 Task: Create new Company, with domain: 'uga.edu' and type: 'Prospect'. Add new contact for this company, with mail Id: 'Aayushi34Turner@uga.edu', First Name: Aayushi, Last name:  Turner, Job Title: 'Chief Financial Officer', Phone Number: '(801) 555-5684'. Change life cycle stage to  Lead and lead status to  Open. Logged in from softage.1@softage.net
Action: Mouse moved to (83, 53)
Screenshot: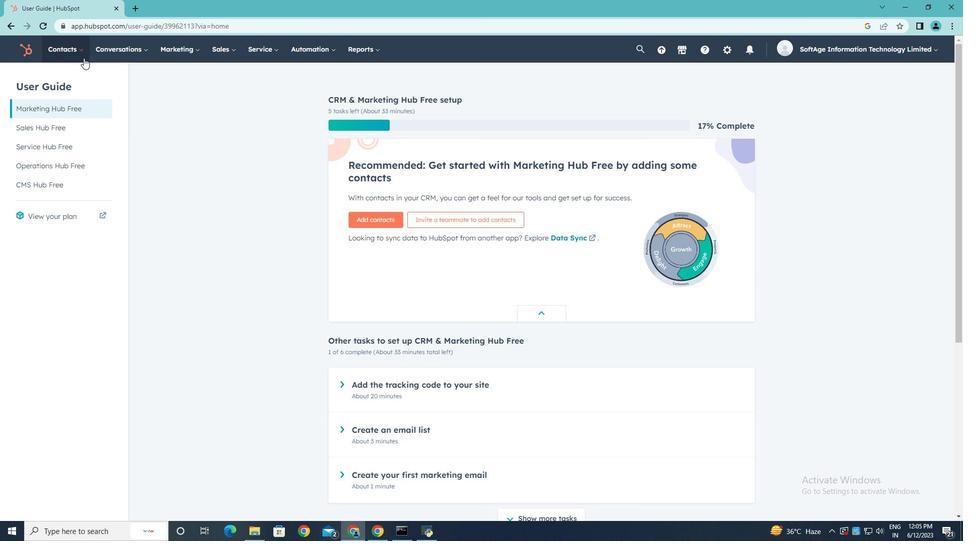
Action: Mouse pressed left at (83, 53)
Screenshot: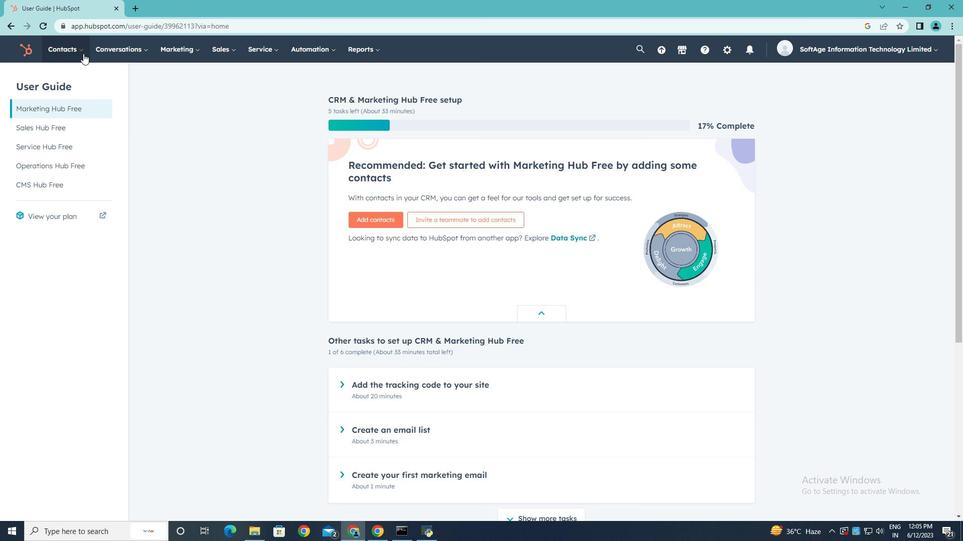 
Action: Mouse moved to (80, 96)
Screenshot: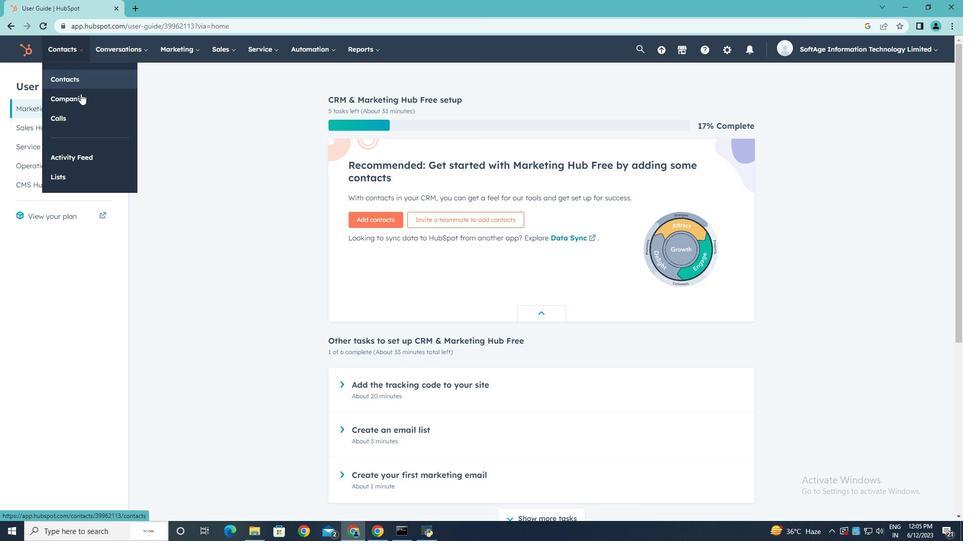 
Action: Mouse pressed left at (80, 96)
Screenshot: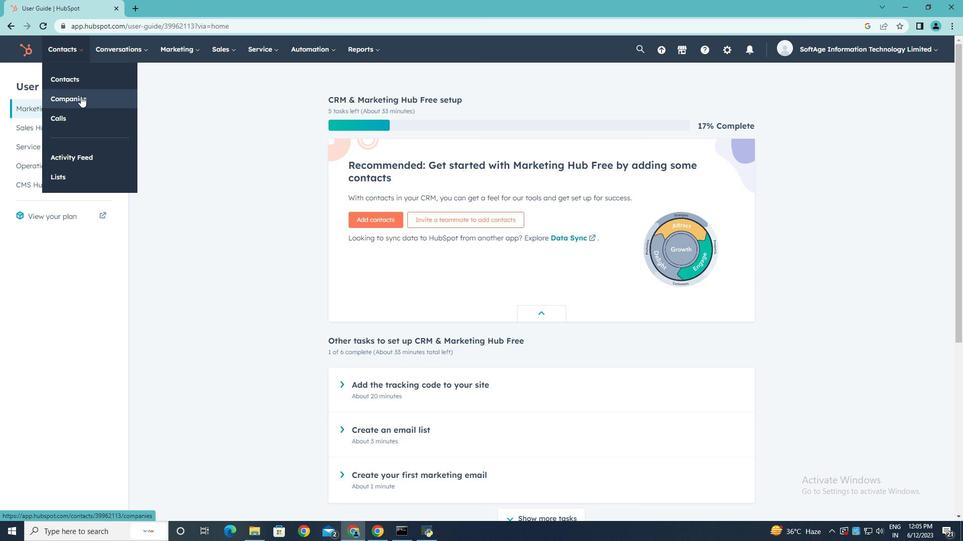 
Action: Mouse moved to (906, 82)
Screenshot: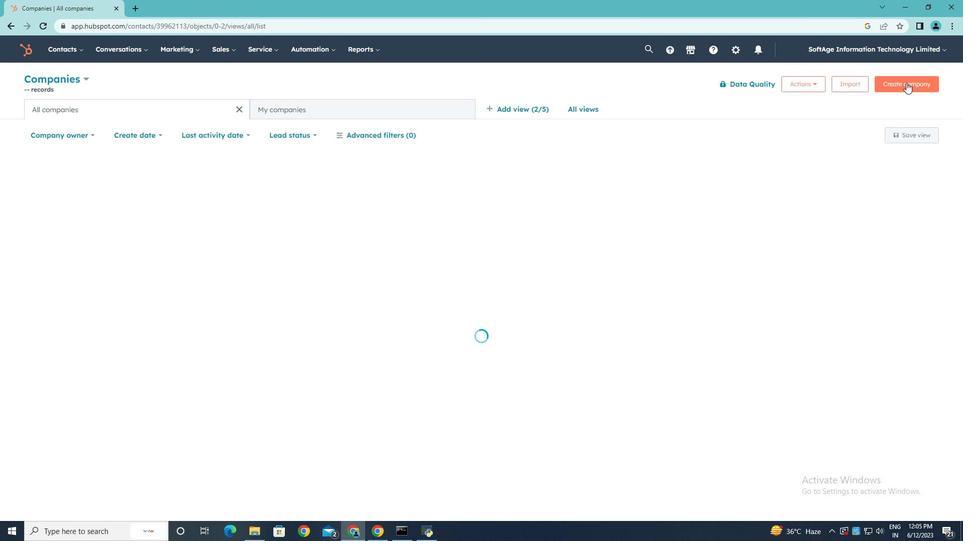 
Action: Mouse pressed left at (906, 82)
Screenshot: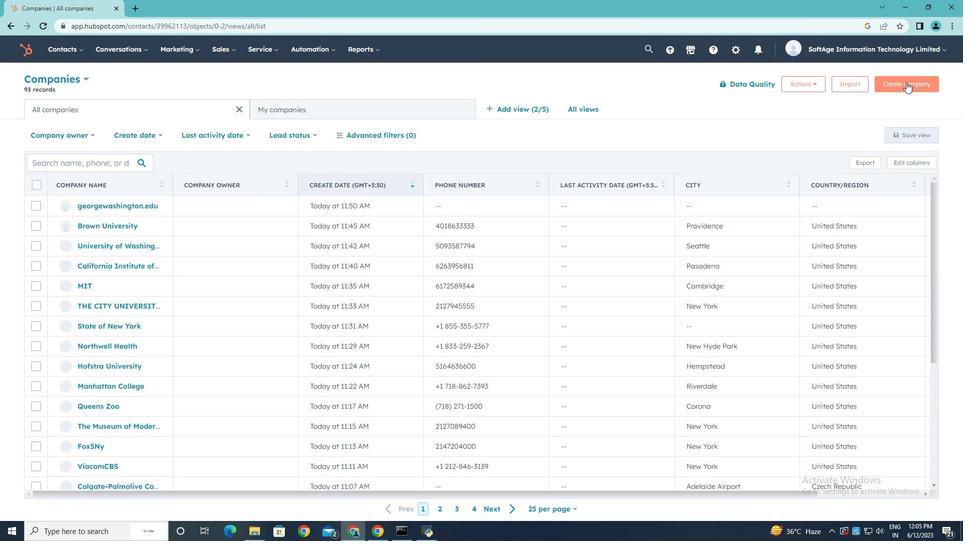 
Action: Mouse moved to (704, 133)
Screenshot: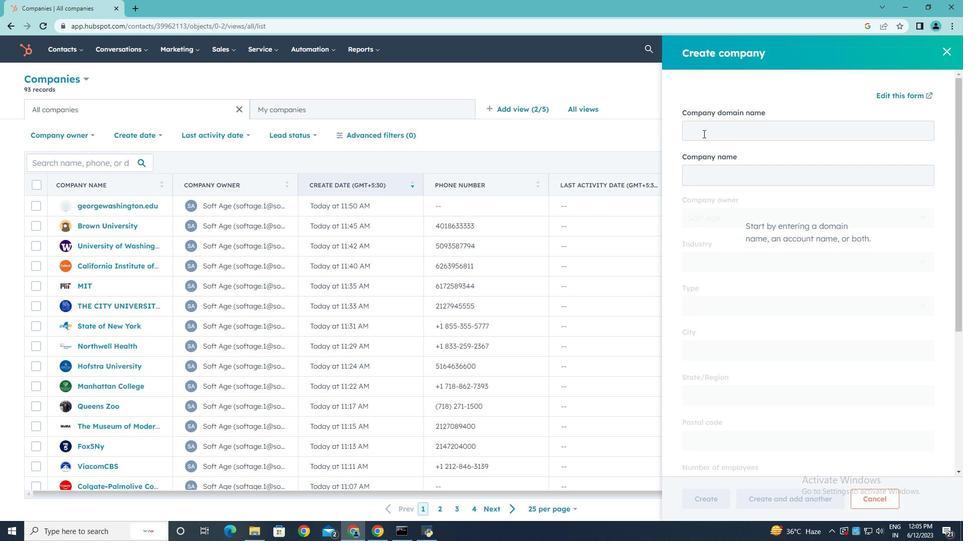 
Action: Mouse pressed left at (704, 133)
Screenshot: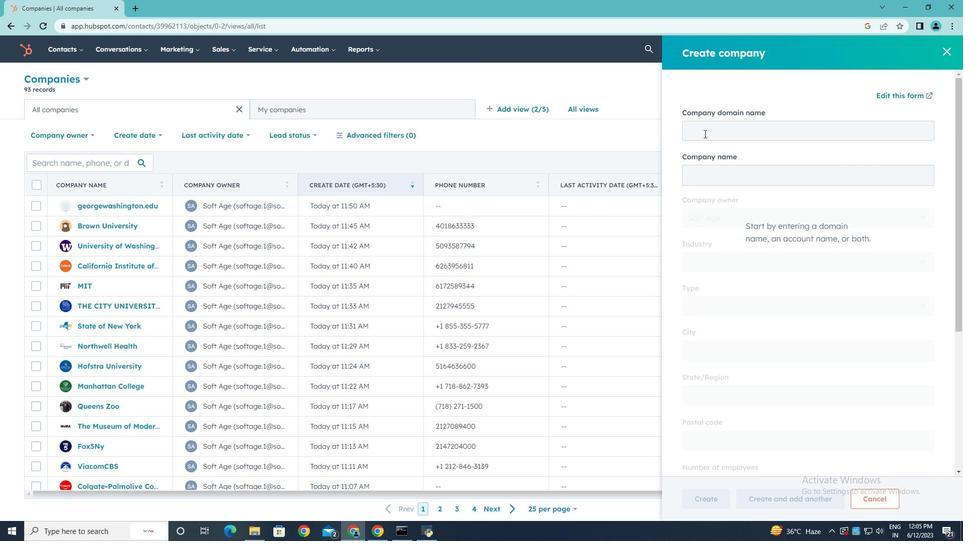
Action: Key pressed uga.edu
Screenshot: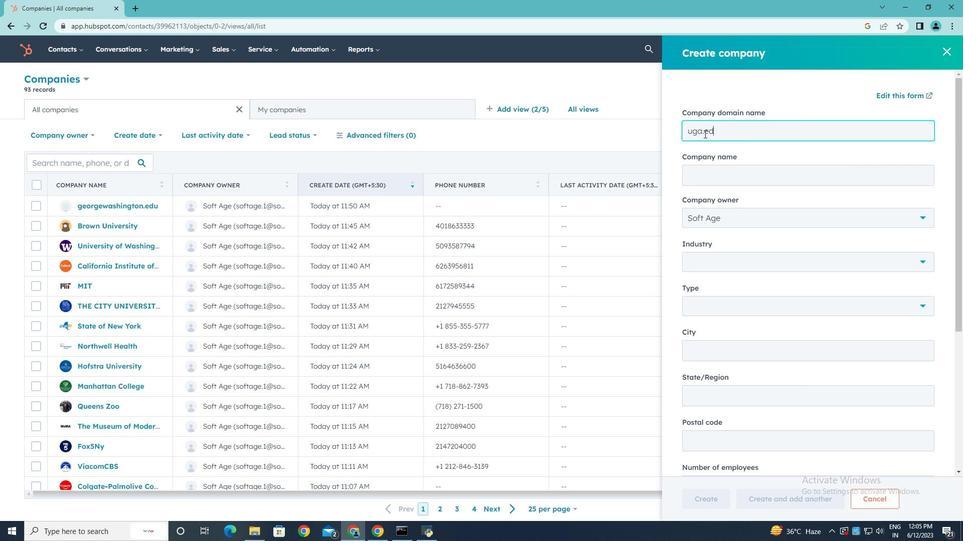 
Action: Mouse moved to (782, 236)
Screenshot: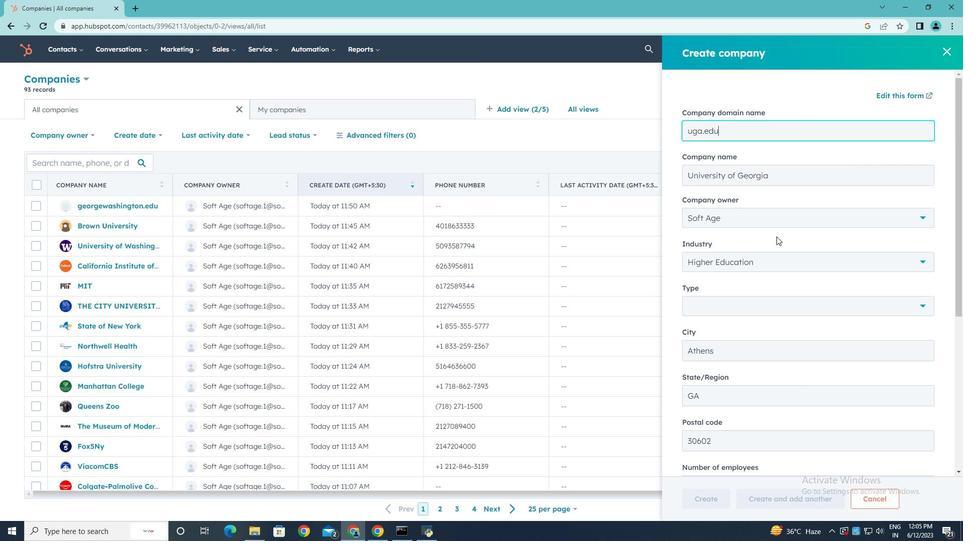 
Action: Mouse scrolled (782, 236) with delta (0, 0)
Screenshot: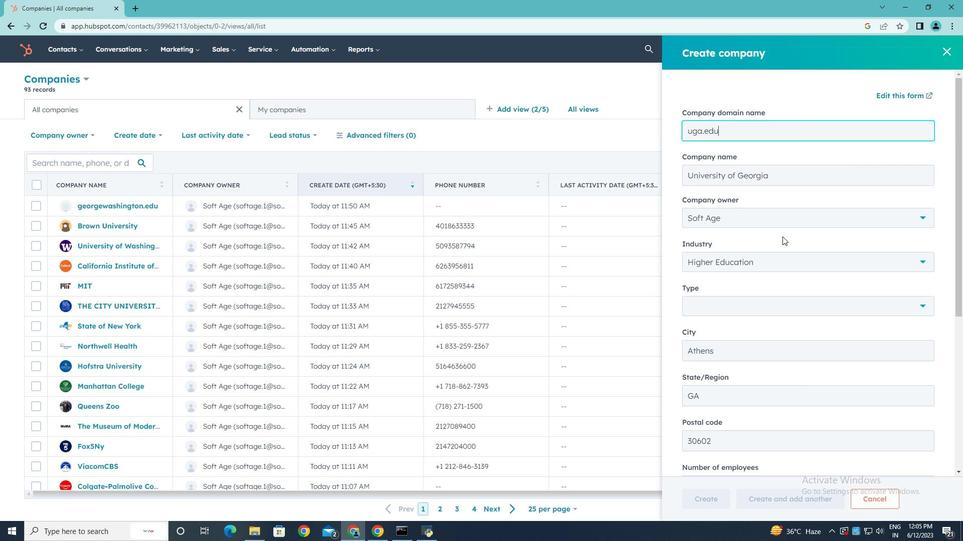 
Action: Mouse scrolled (782, 236) with delta (0, 0)
Screenshot: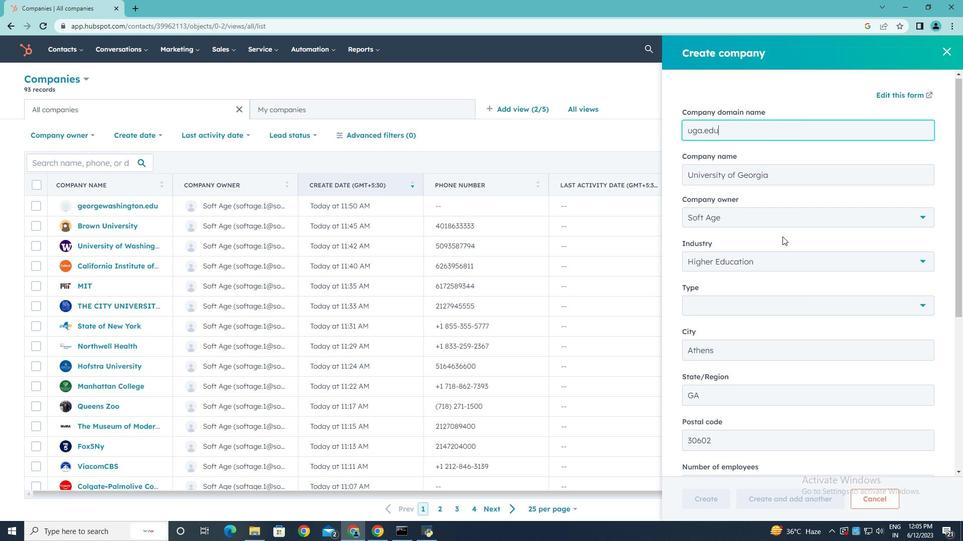
Action: Mouse moved to (921, 202)
Screenshot: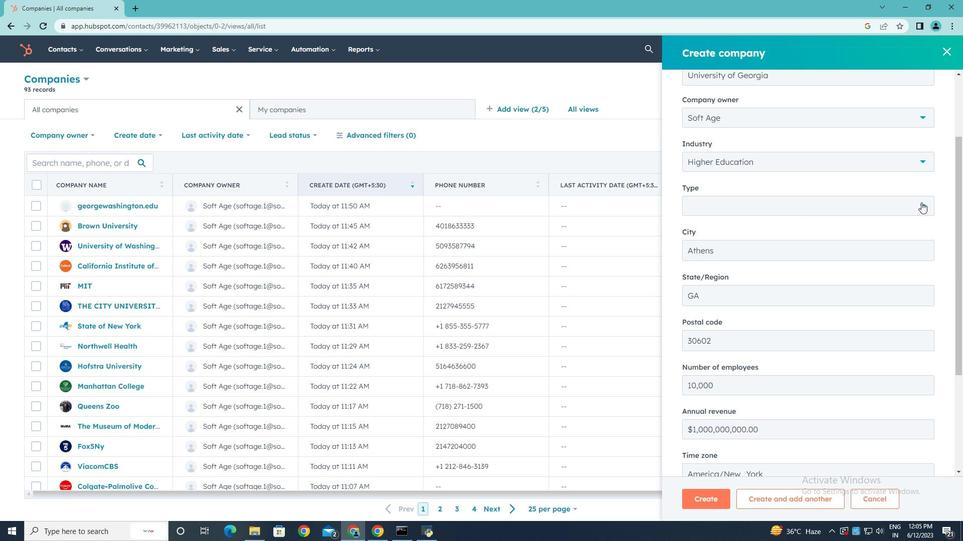 
Action: Mouse pressed left at (921, 202)
Screenshot: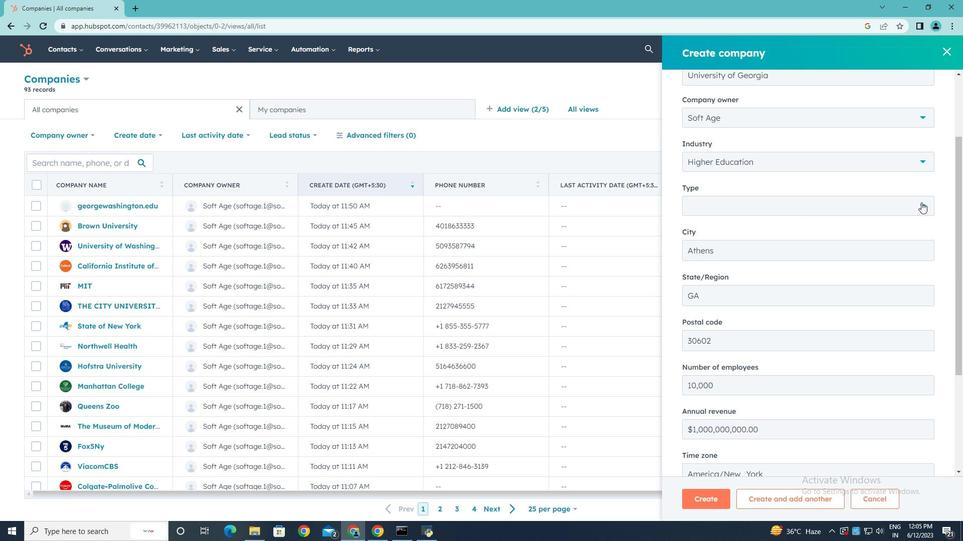 
Action: Mouse moved to (740, 257)
Screenshot: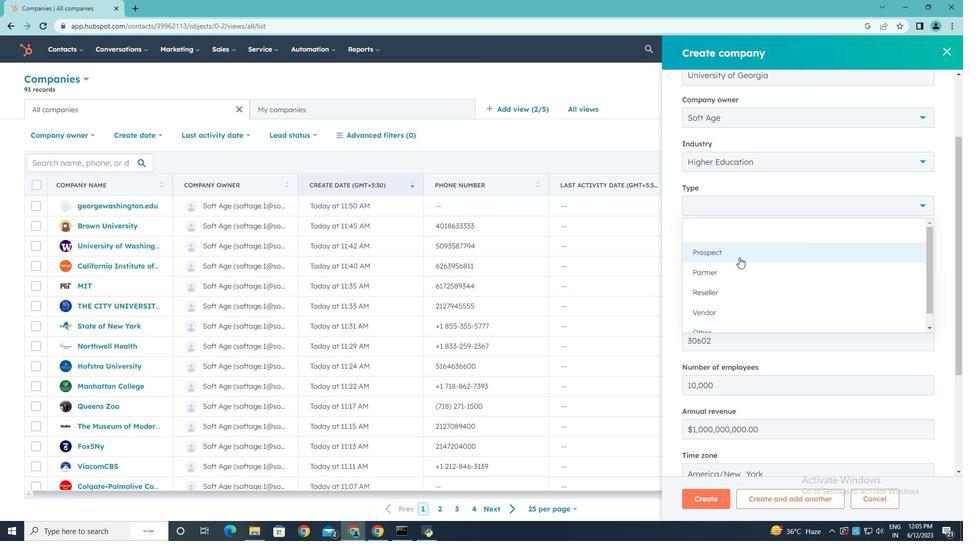 
Action: Mouse pressed left at (740, 257)
Screenshot: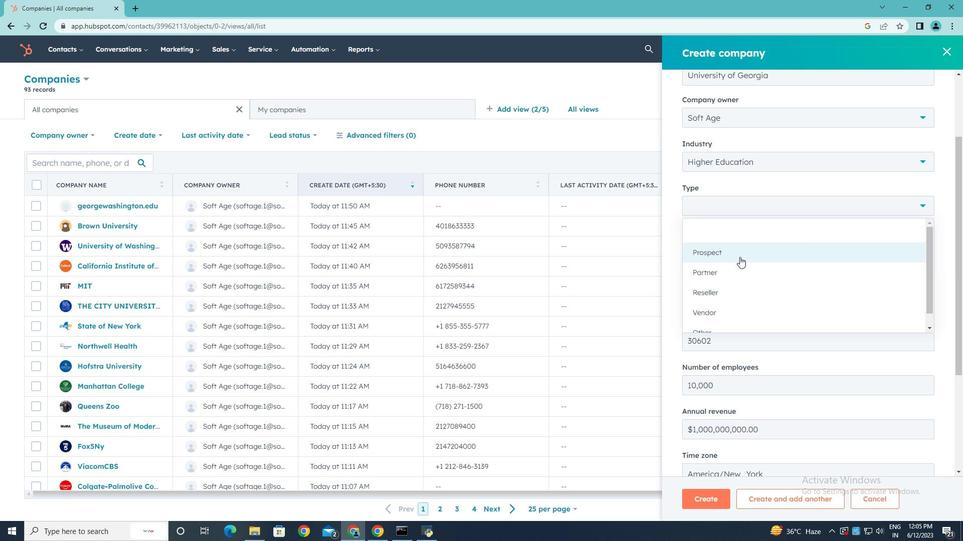
Action: Mouse moved to (742, 257)
Screenshot: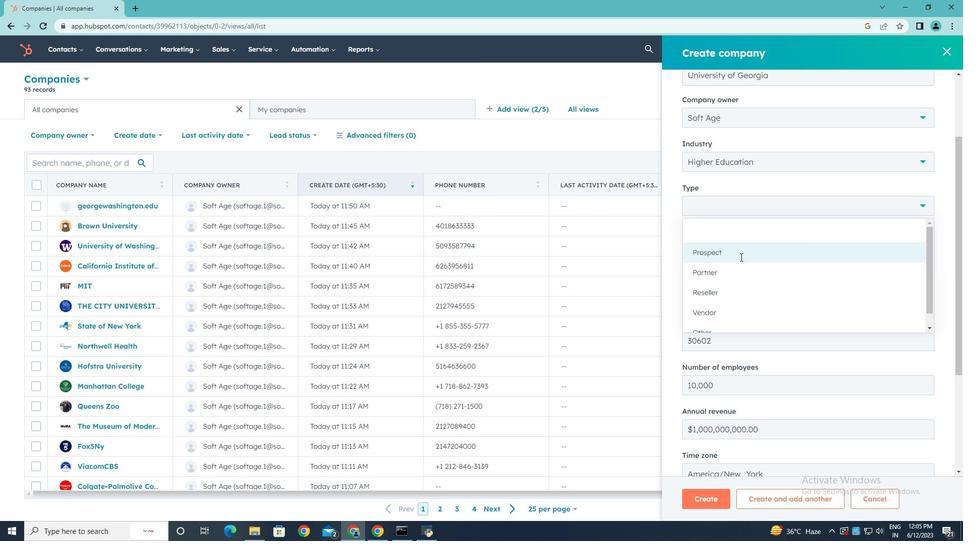 
Action: Mouse scrolled (742, 256) with delta (0, 0)
Screenshot: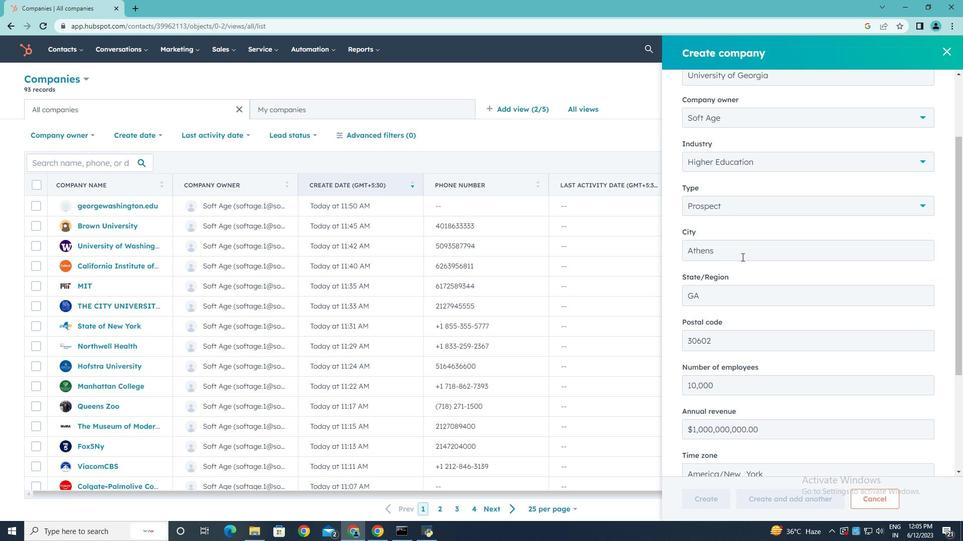 
Action: Mouse scrolled (742, 256) with delta (0, 0)
Screenshot: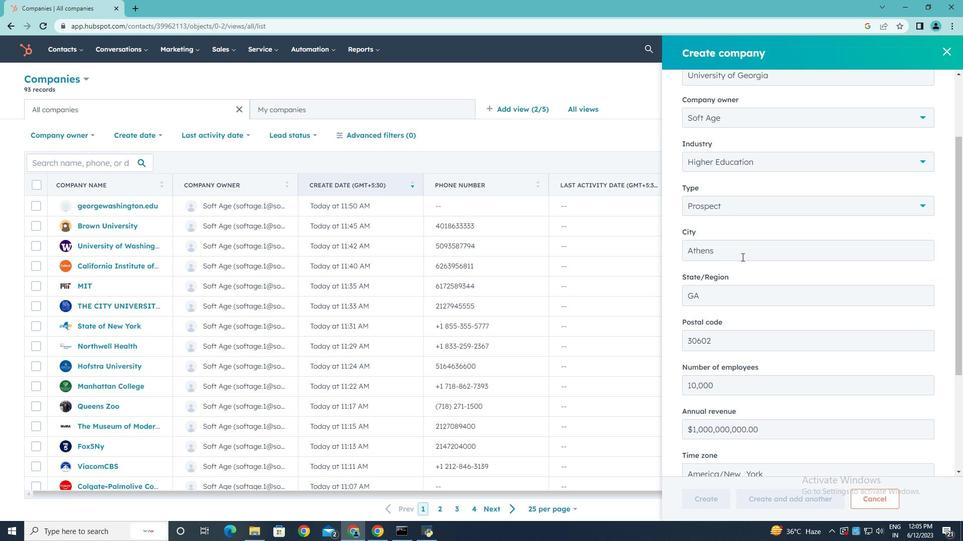 
Action: Mouse scrolled (742, 256) with delta (0, 0)
Screenshot: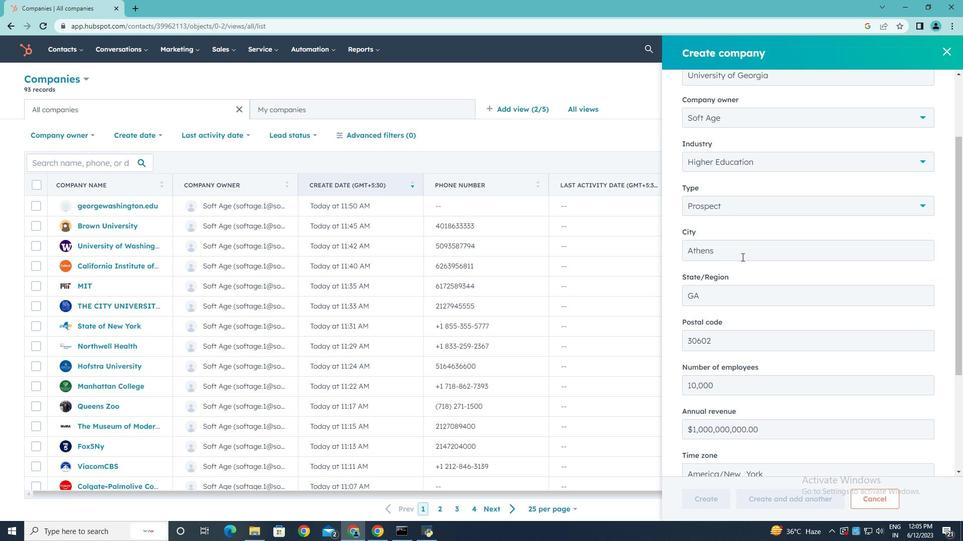 
Action: Mouse scrolled (742, 256) with delta (0, 0)
Screenshot: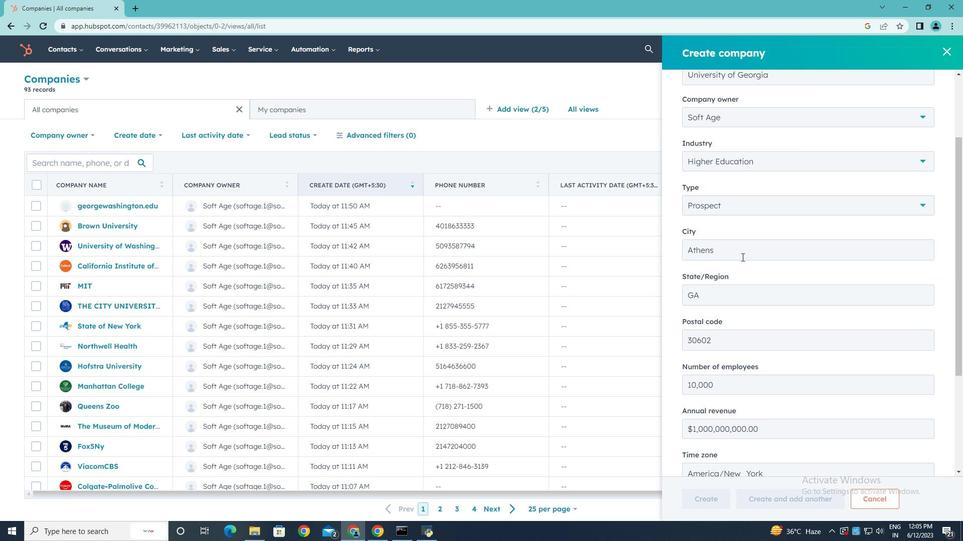 
Action: Mouse scrolled (742, 256) with delta (0, 0)
Screenshot: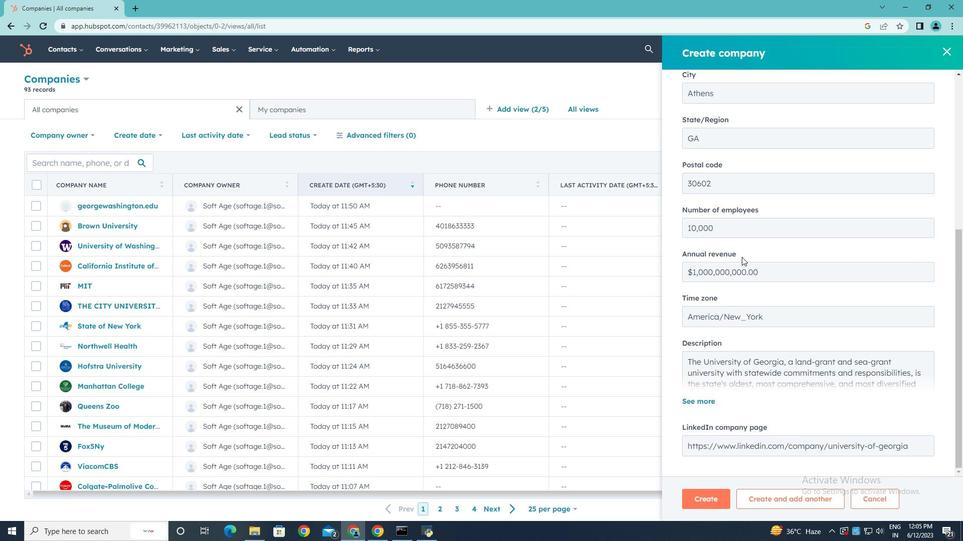 
Action: Mouse scrolled (742, 256) with delta (0, 0)
Screenshot: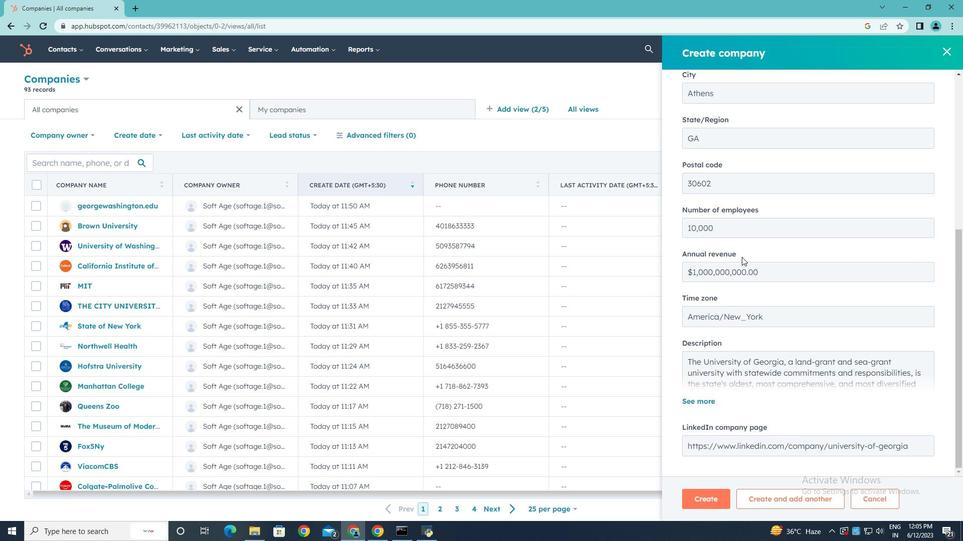 
Action: Mouse scrolled (742, 256) with delta (0, 0)
Screenshot: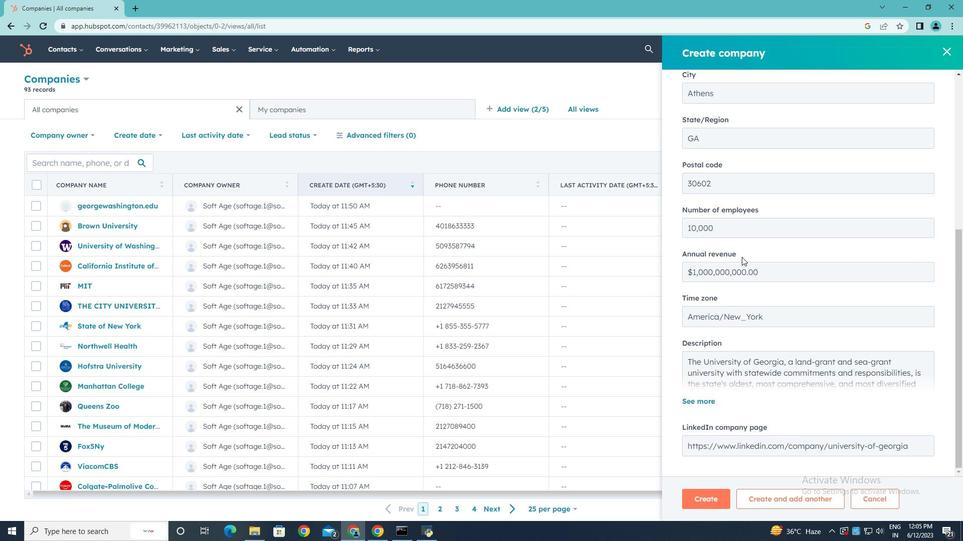 
Action: Mouse scrolled (742, 256) with delta (0, 0)
Screenshot: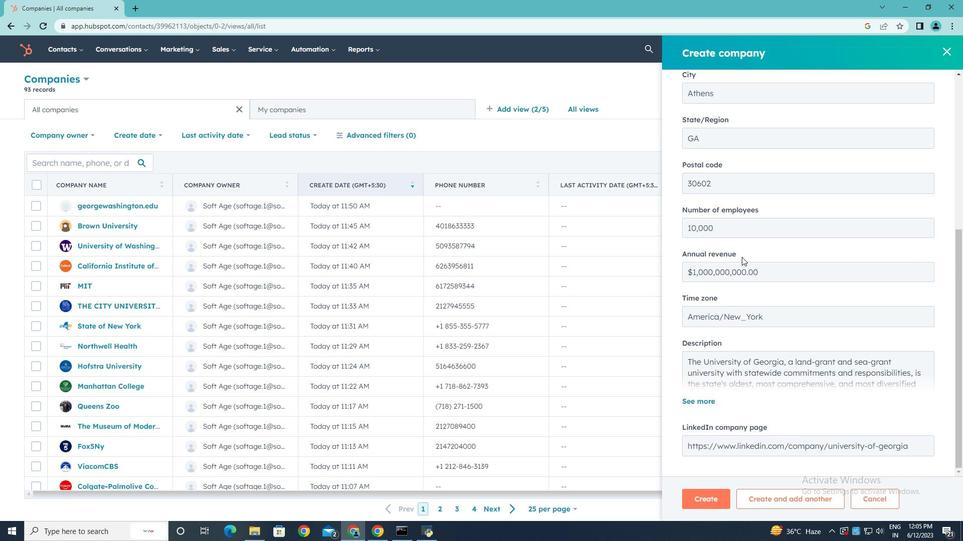
Action: Mouse moved to (714, 499)
Screenshot: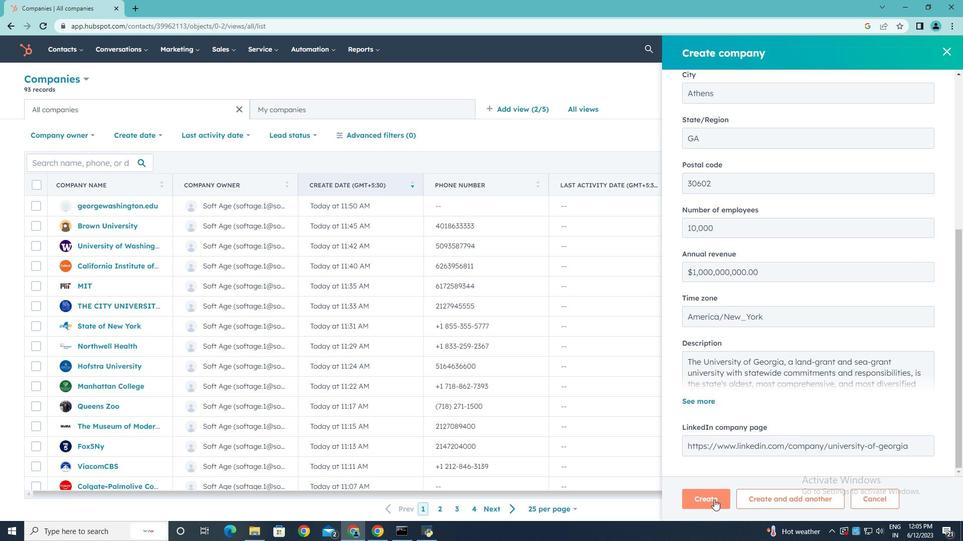 
Action: Mouse pressed left at (714, 499)
Screenshot: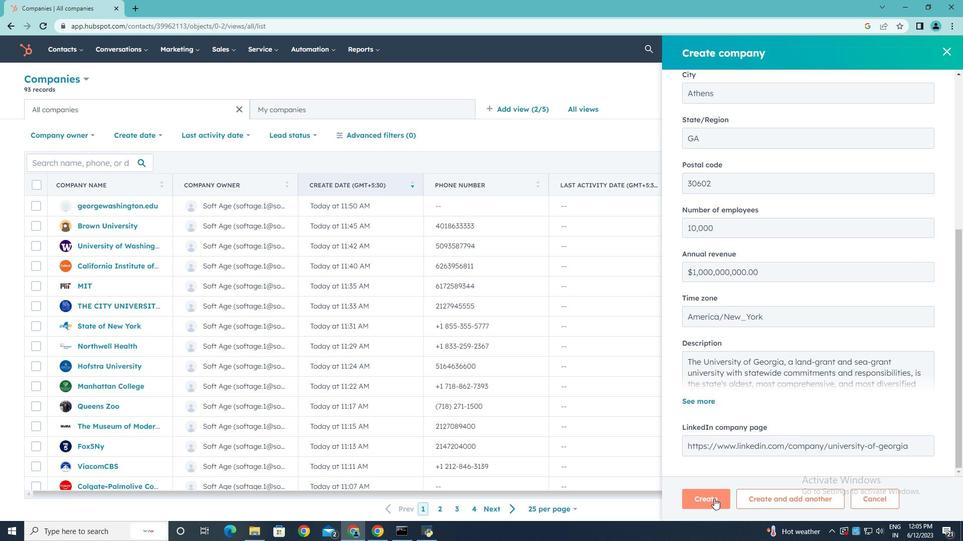
Action: Mouse moved to (680, 320)
Screenshot: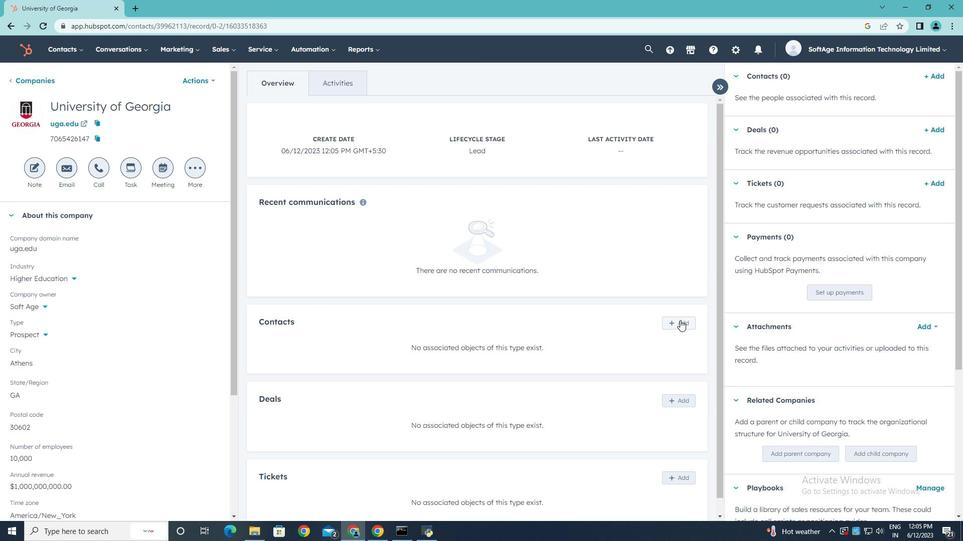 
Action: Mouse pressed left at (680, 320)
Screenshot: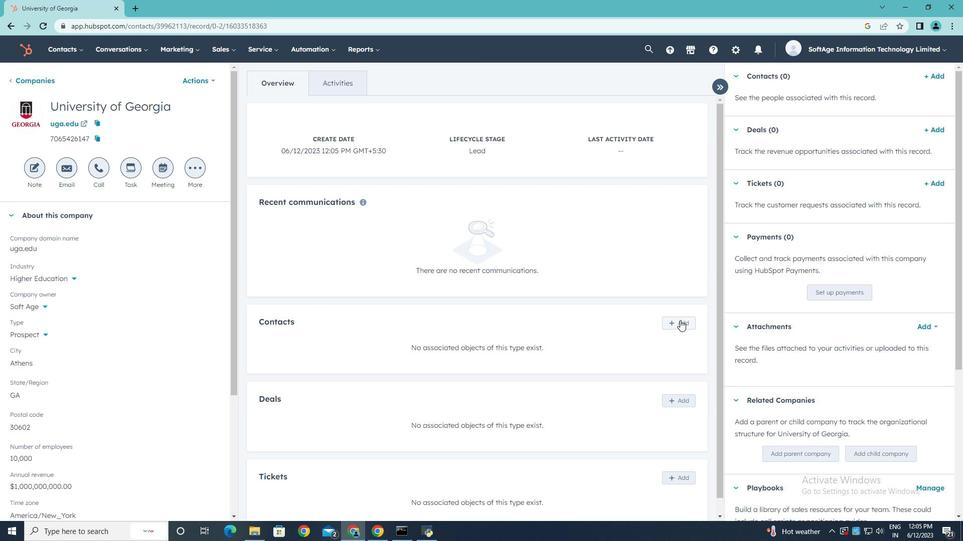 
Action: Mouse moved to (760, 104)
Screenshot: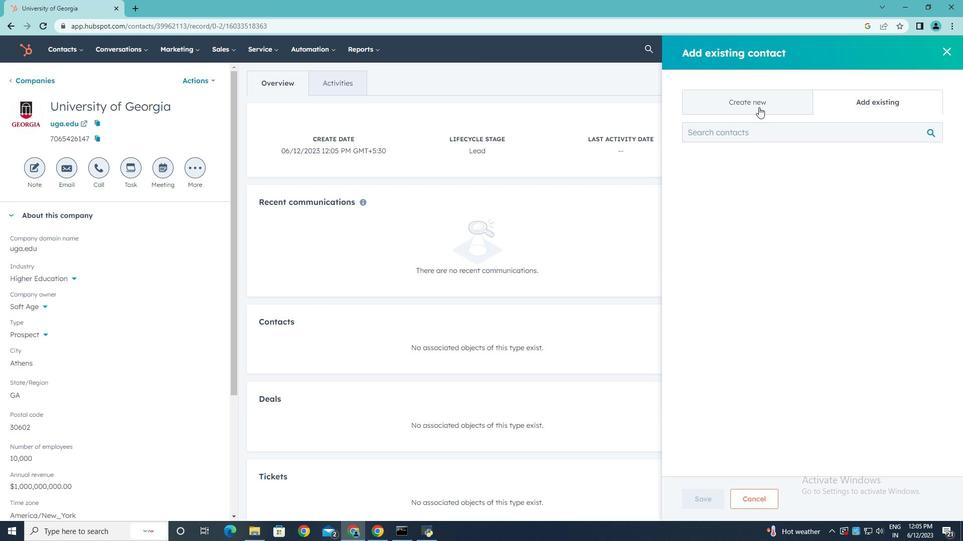 
Action: Mouse pressed left at (760, 104)
Screenshot: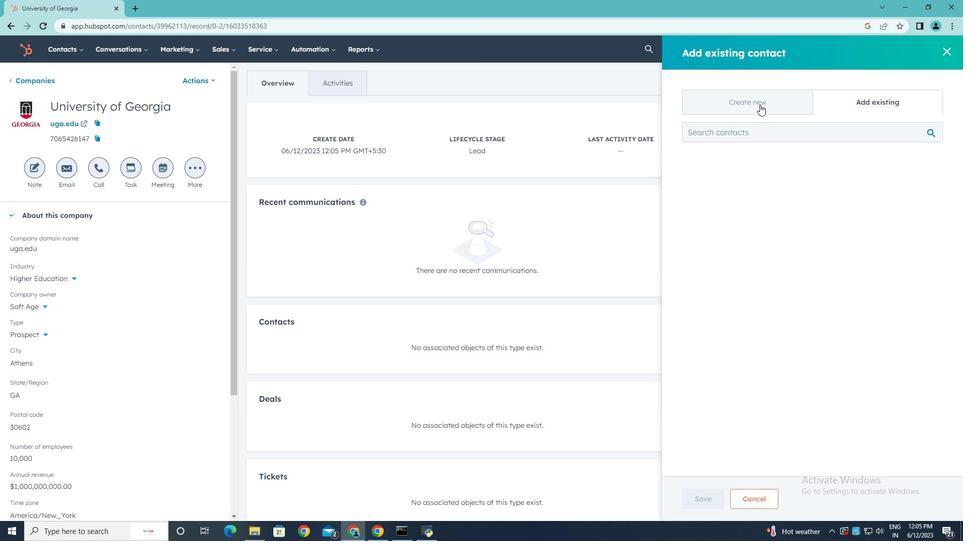 
Action: Mouse moved to (719, 162)
Screenshot: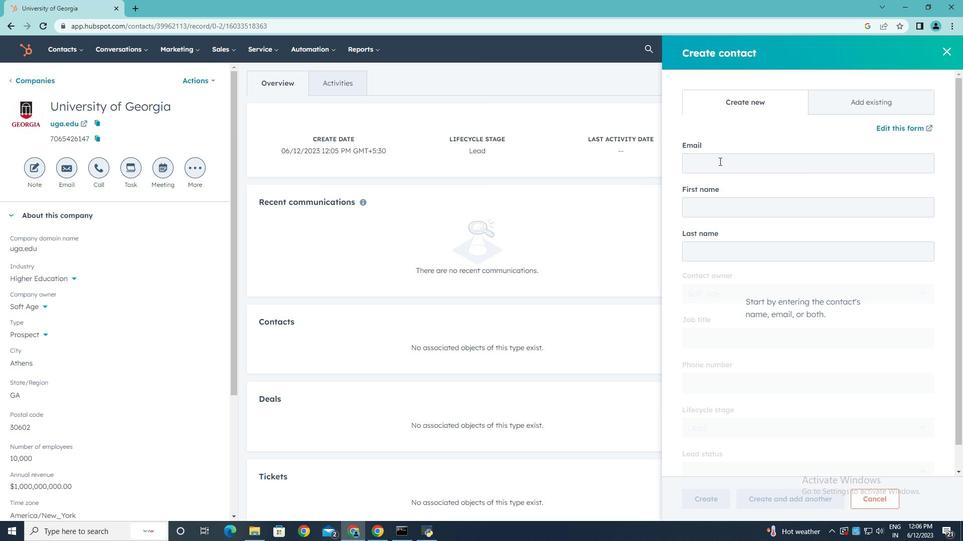 
Action: Mouse pressed left at (719, 162)
Screenshot: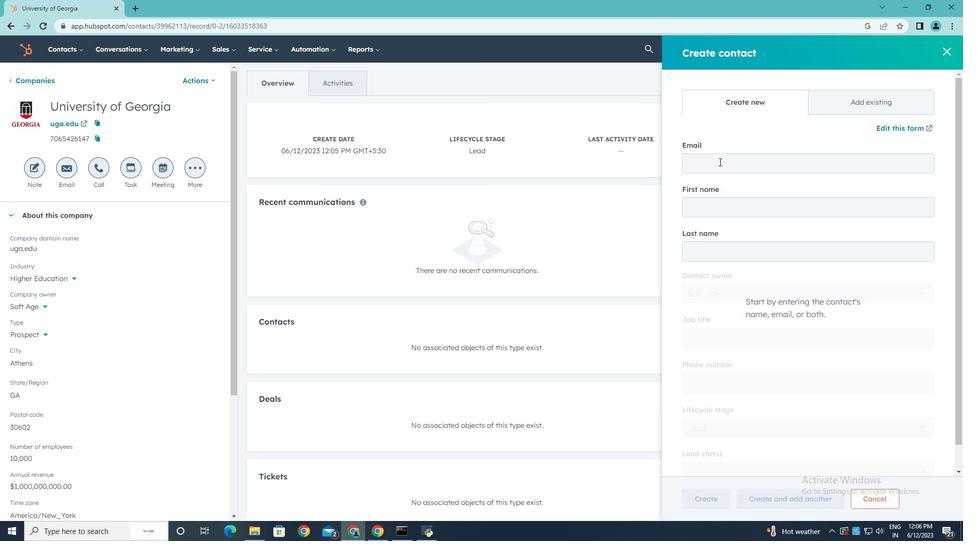 
Action: Key pressed <Key.shift>Aayushi
Screenshot: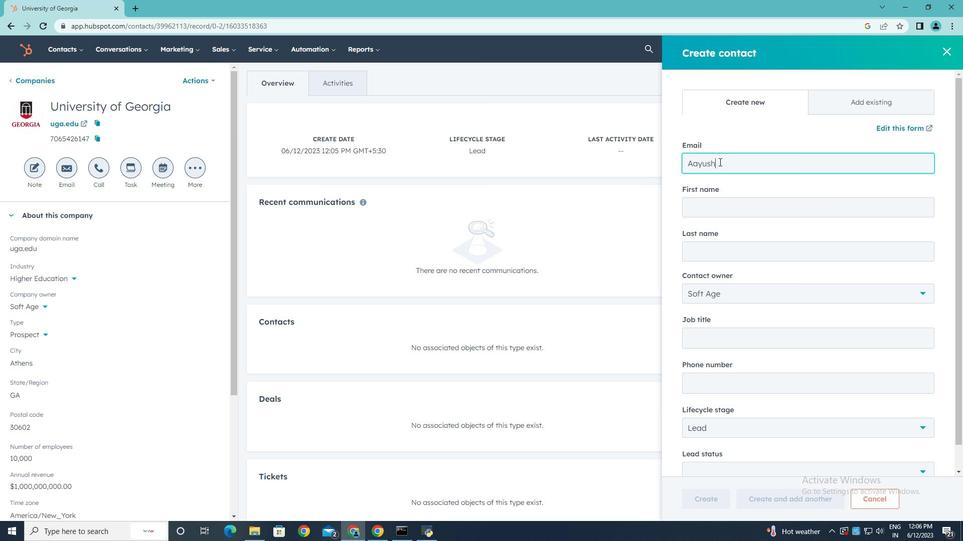 
Action: Mouse moved to (963, 162)
Screenshot: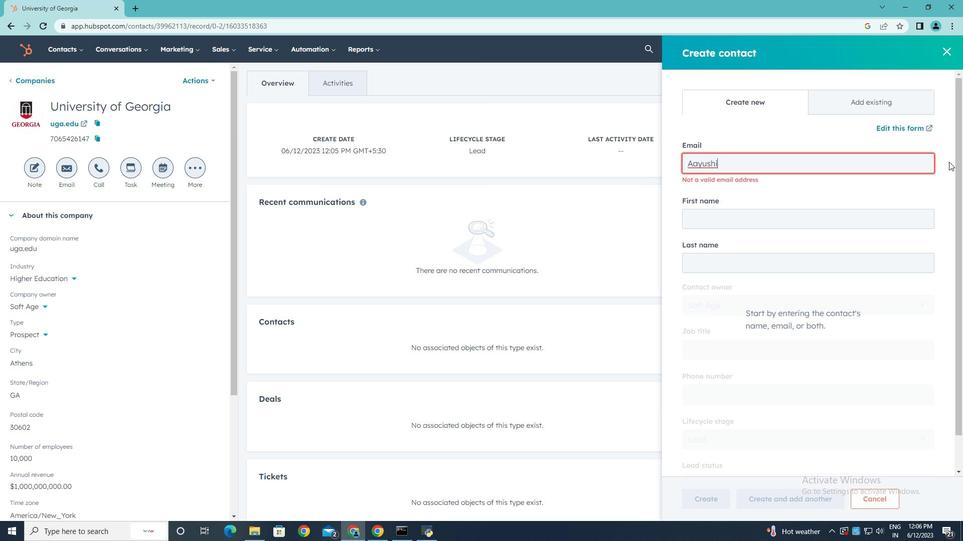 
Action: Key pressed 34<Key.shift>Turner<Key.shift><Key.shift><Key.shift><Key.shift><Key.shift><Key.shift><Key.shift>@uga.edu
Screenshot: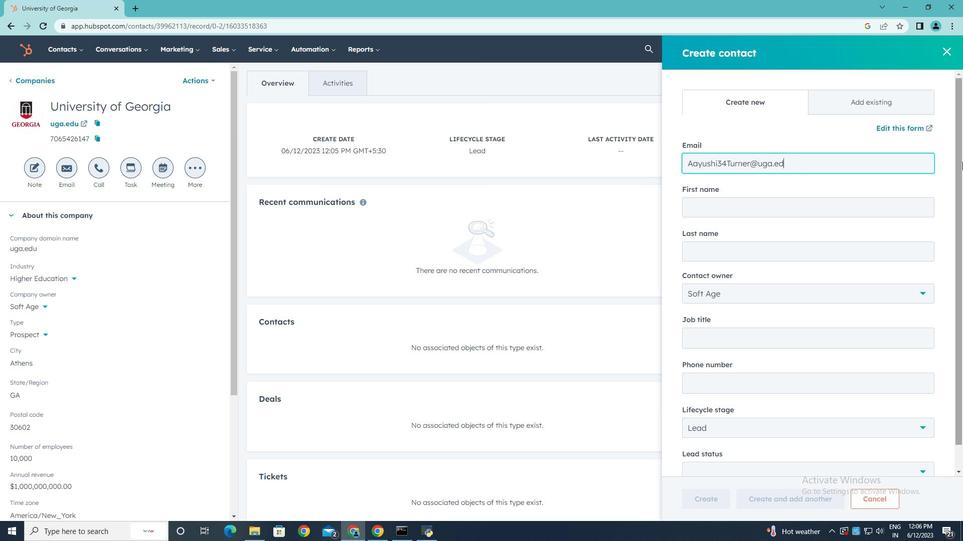 
Action: Mouse moved to (716, 208)
Screenshot: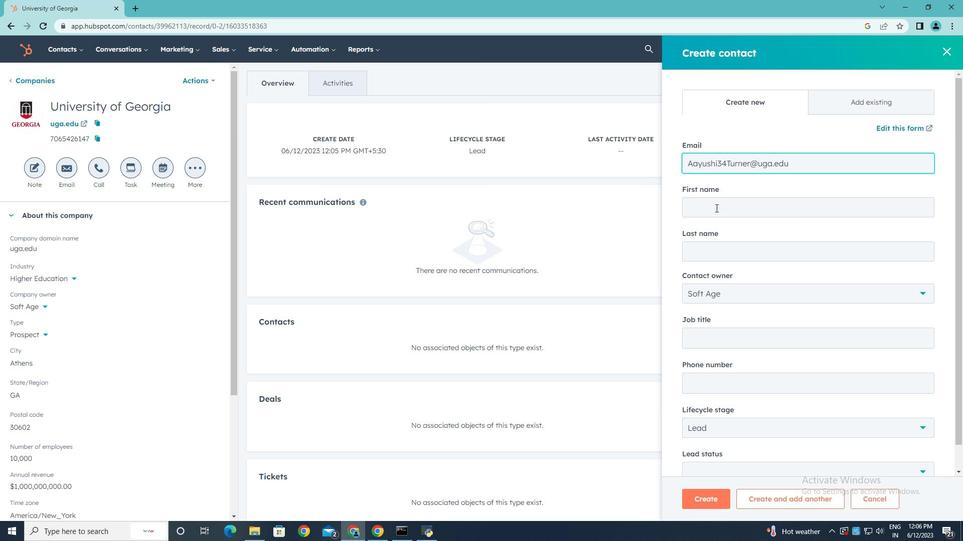 
Action: Mouse pressed left at (716, 208)
Screenshot: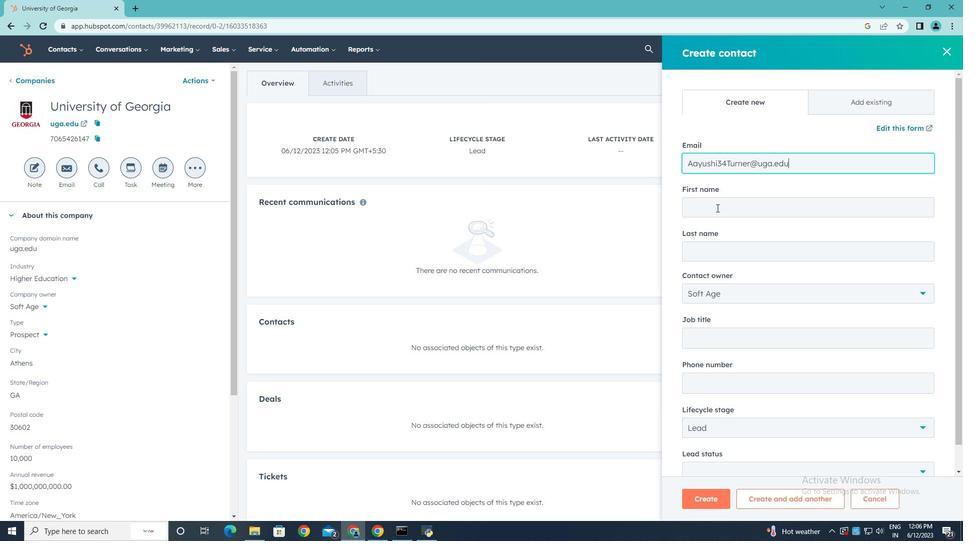 
Action: Key pressed <Key.shift>A<Key.shift><Key.shift><Key.shift><Key.shift><Key.shift>ayushi
Screenshot: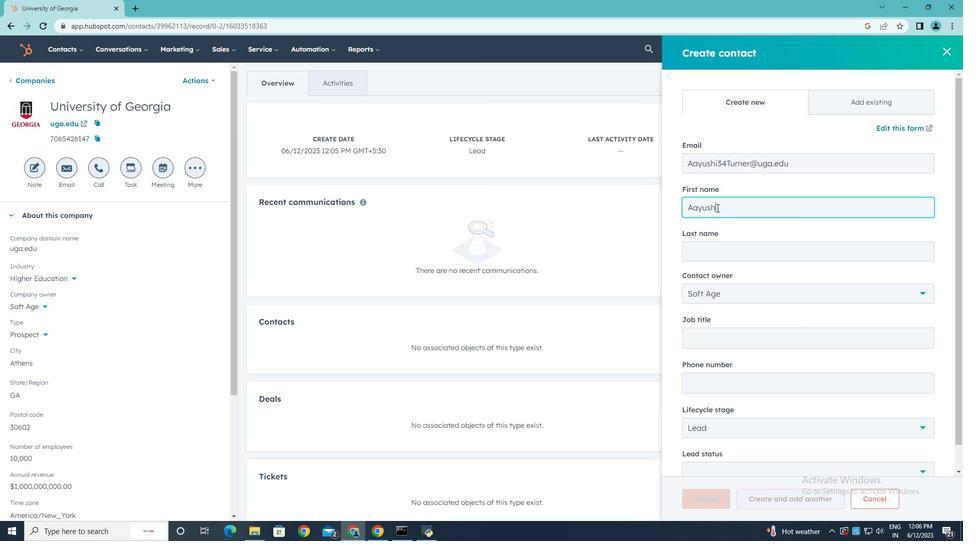 
Action: Mouse moved to (730, 257)
Screenshot: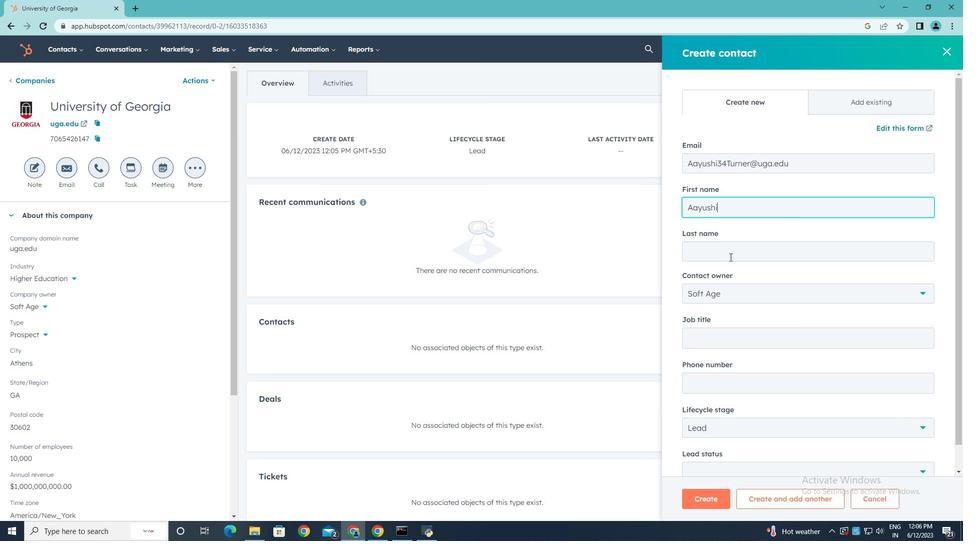 
Action: Mouse pressed left at (730, 257)
Screenshot: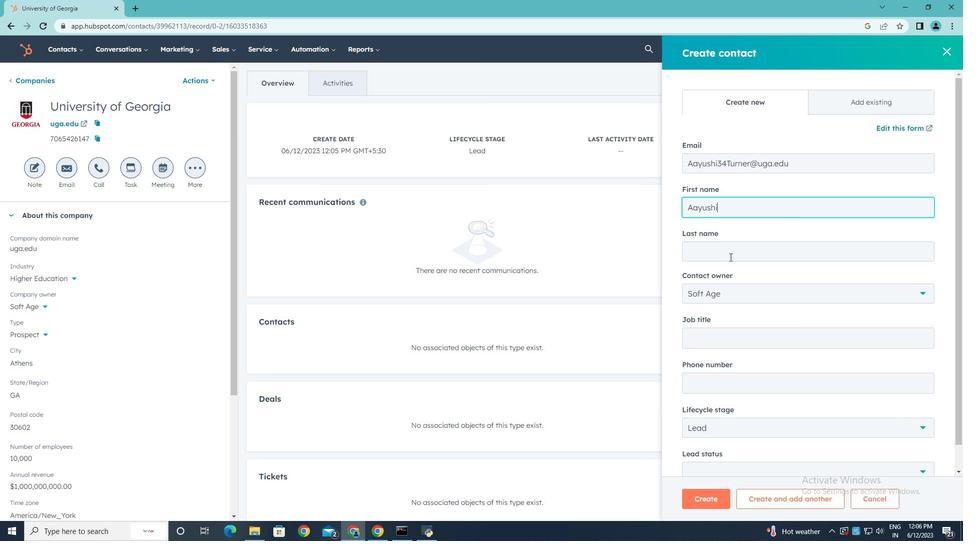 
Action: Key pressed <Key.shift>Turner
Screenshot: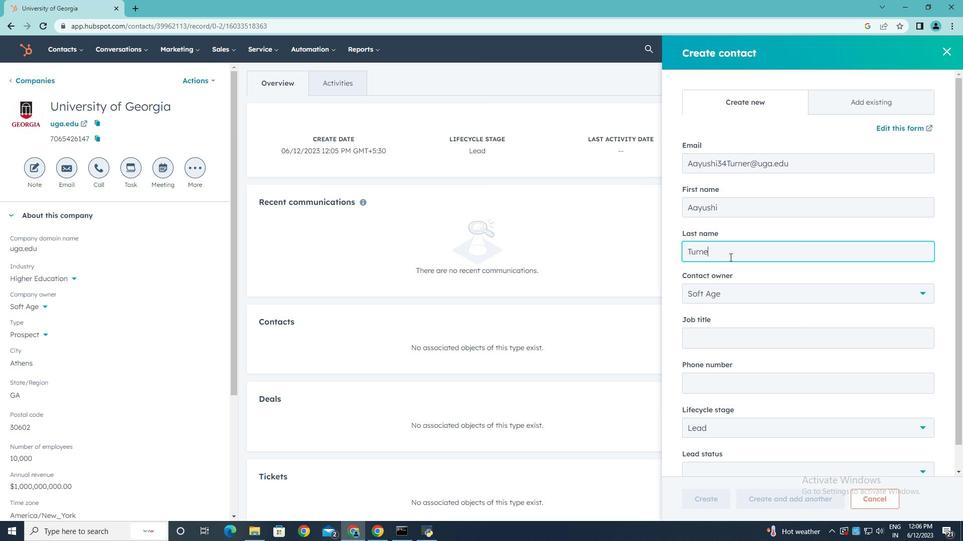 
Action: Mouse moved to (723, 335)
Screenshot: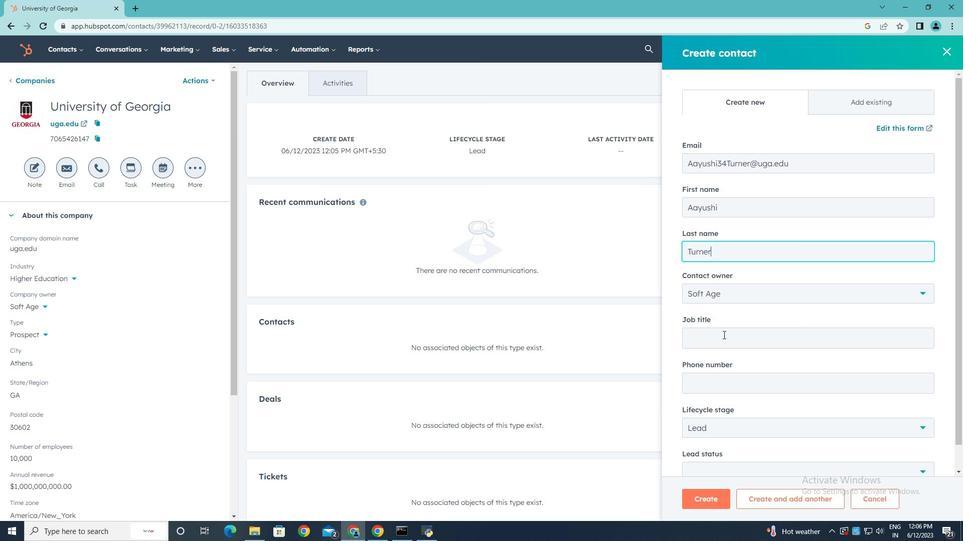 
Action: Mouse pressed left at (723, 335)
Screenshot: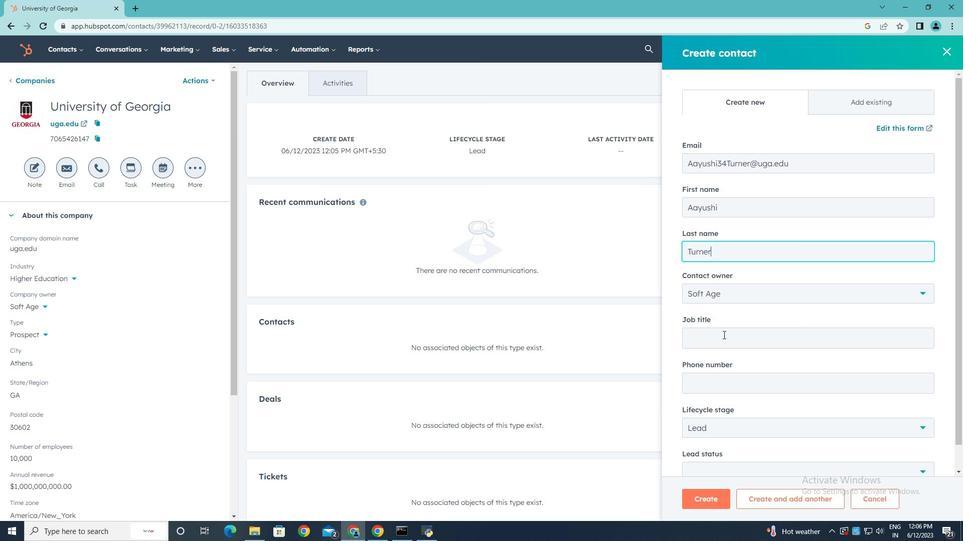 
Action: Key pressed <Key.shift>Chief<Key.space><Key.shift>Financial<Key.space><Key.shift>Office
Screenshot: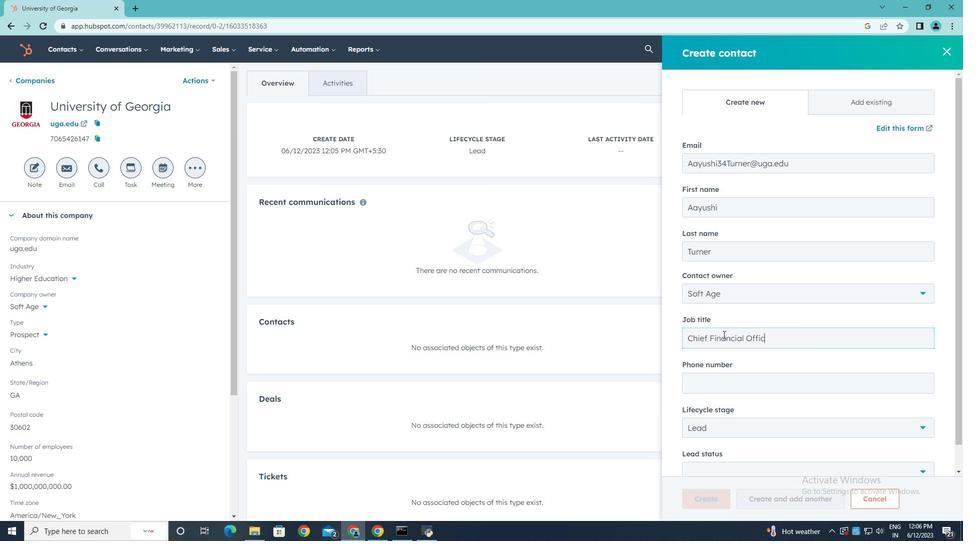 
Action: Mouse moved to (757, 383)
Screenshot: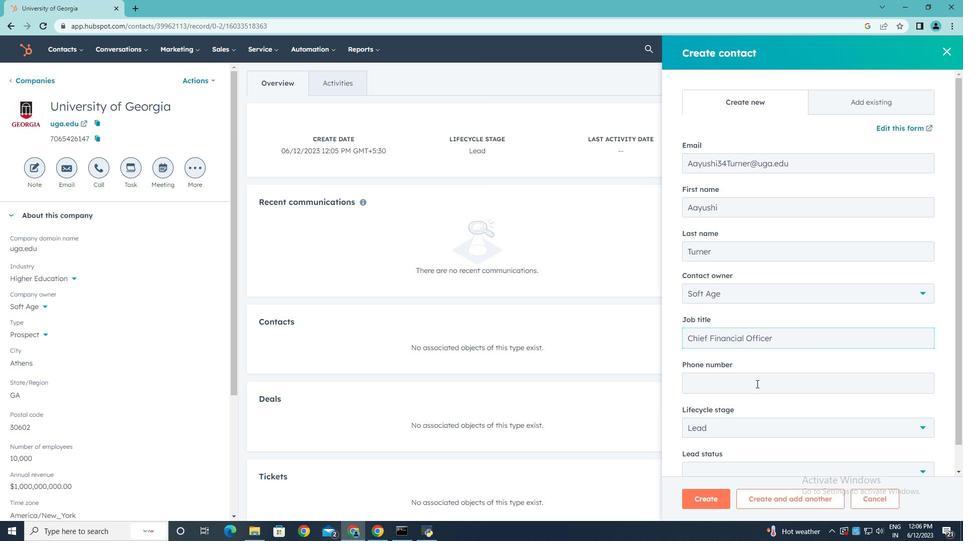 
Action: Mouse pressed left at (757, 383)
Screenshot: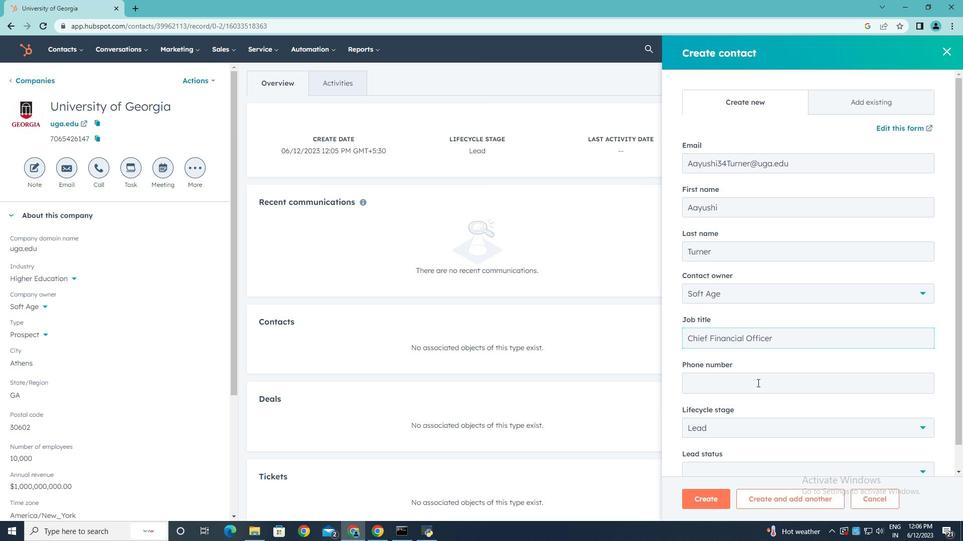 
Action: Key pressed 8015555684
Screenshot: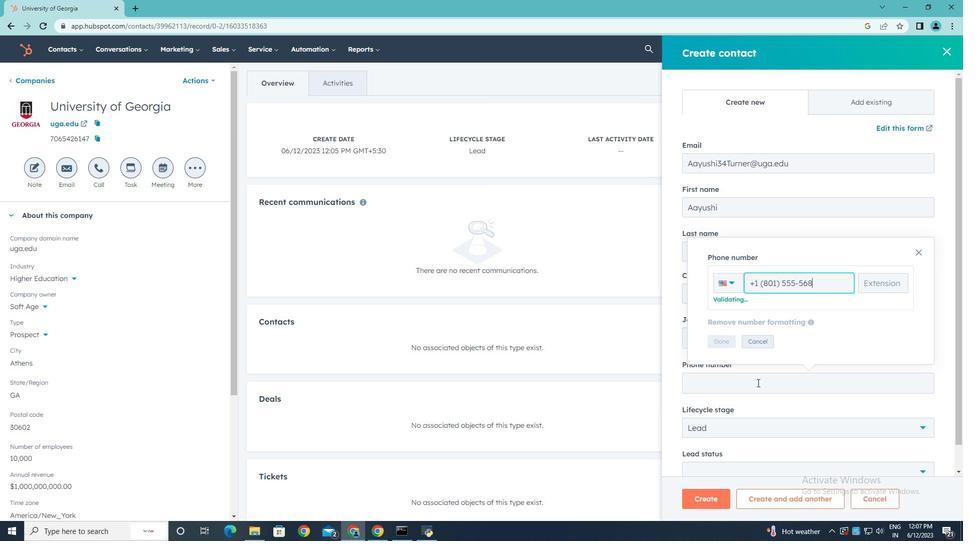 
Action: Mouse moved to (722, 341)
Screenshot: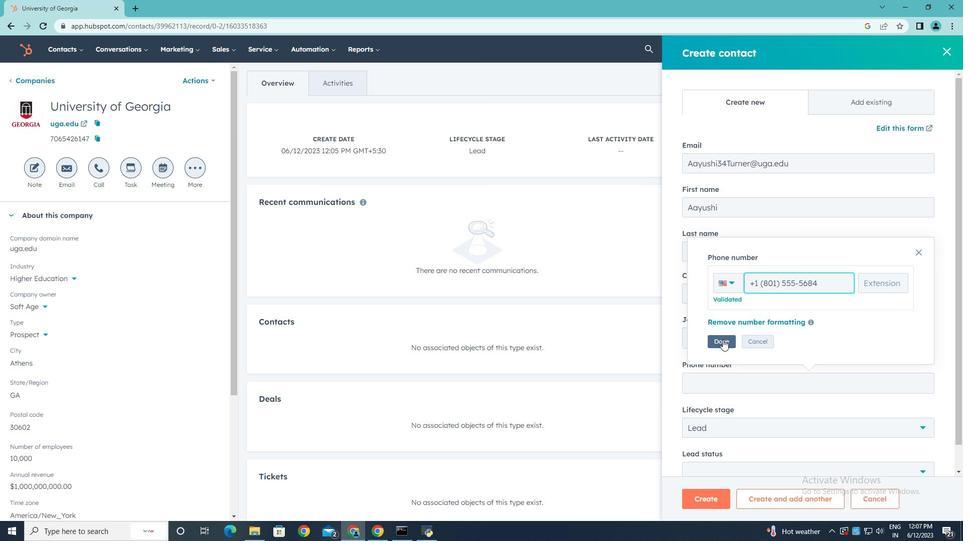 
Action: Mouse pressed left at (722, 341)
Screenshot: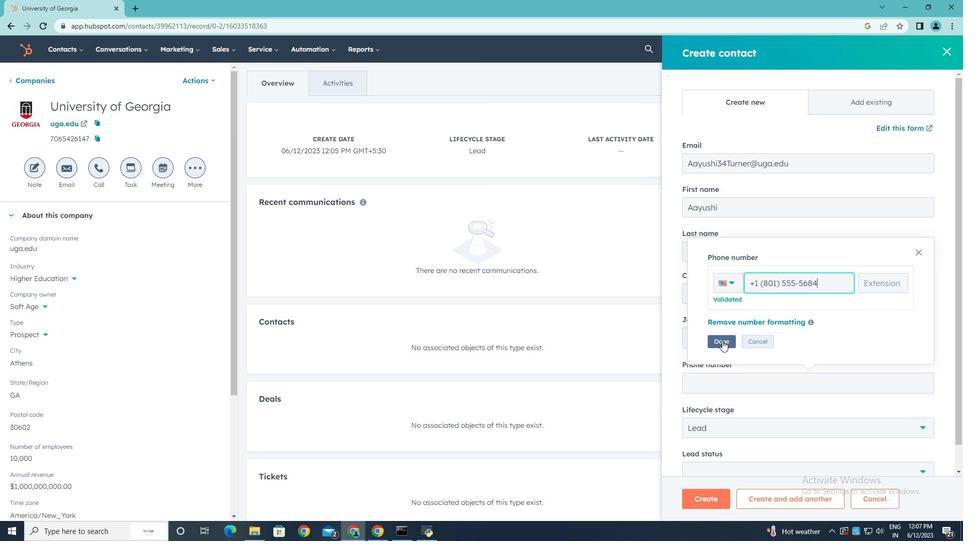 
Action: Mouse moved to (924, 429)
Screenshot: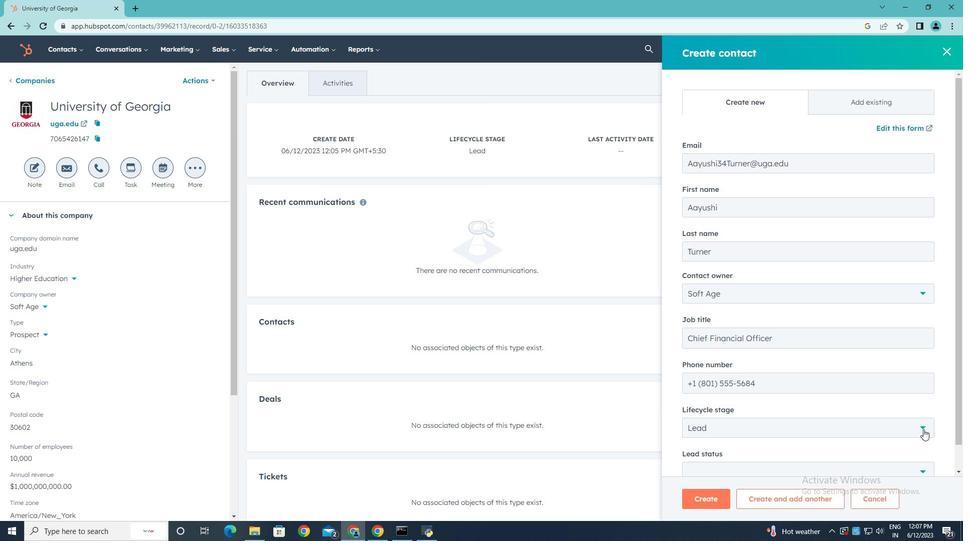 
Action: Mouse pressed left at (924, 429)
Screenshot: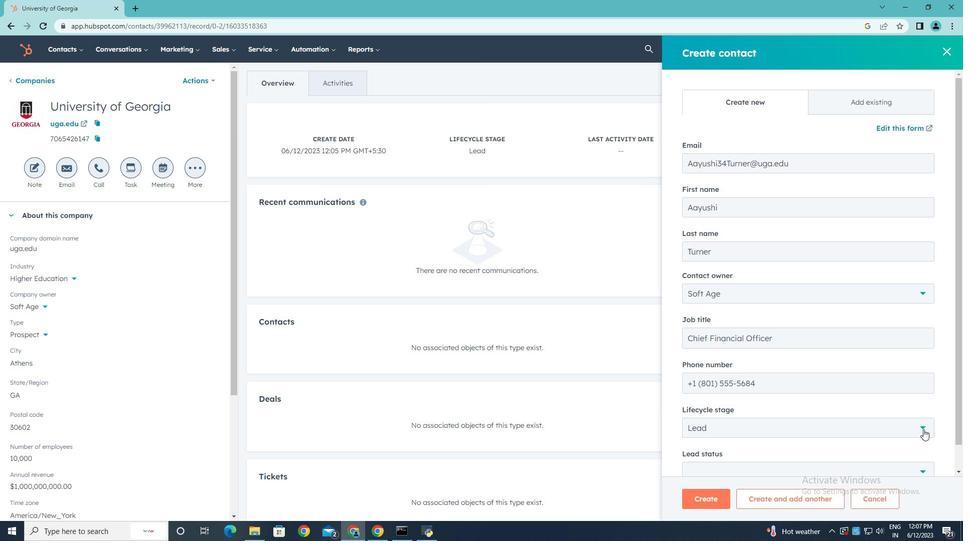 
Action: Mouse moved to (828, 337)
Screenshot: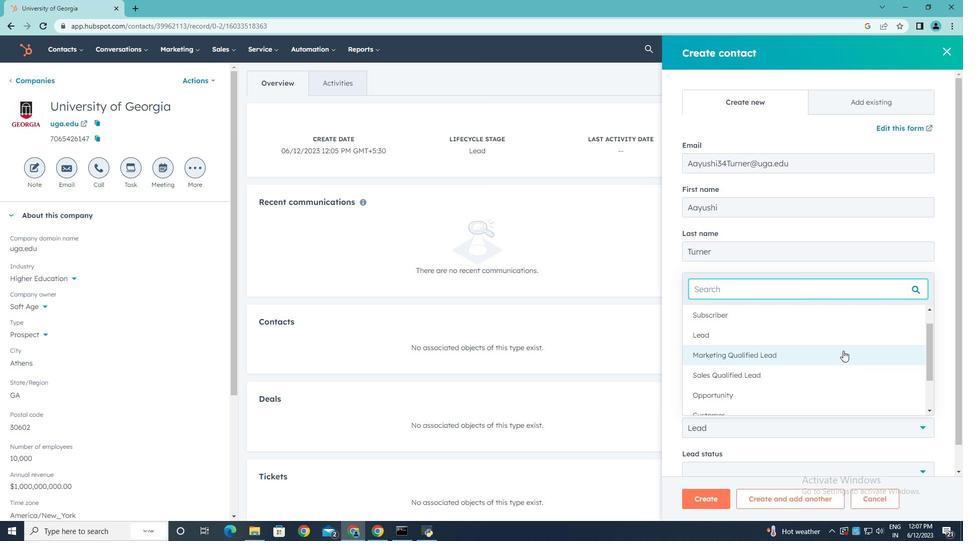 
Action: Mouse pressed left at (828, 337)
Screenshot: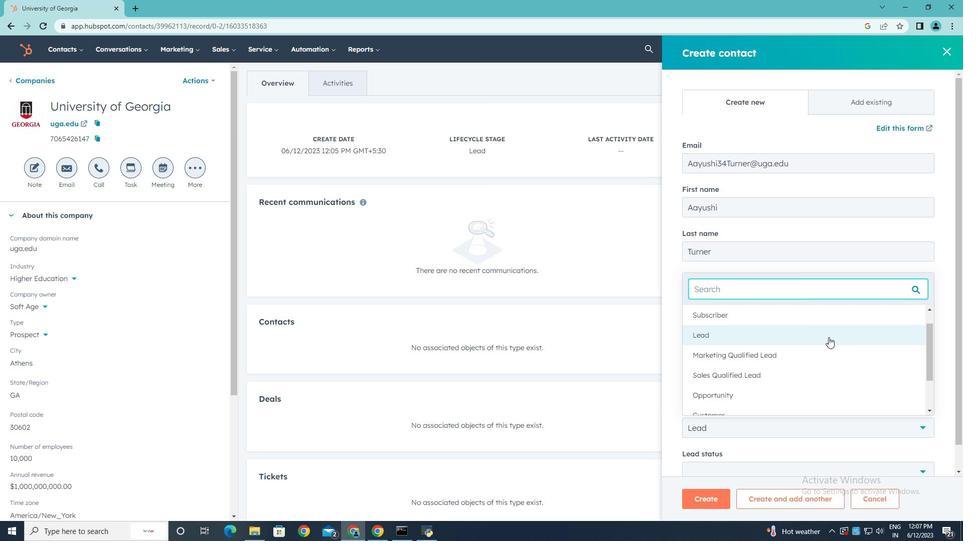 
Action: Mouse moved to (922, 470)
Screenshot: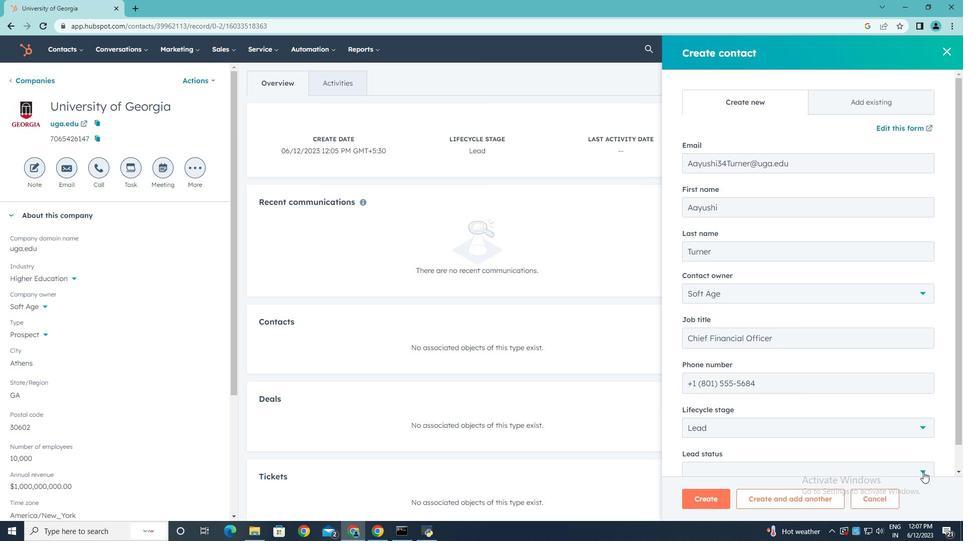 
Action: Mouse pressed left at (922, 470)
Screenshot: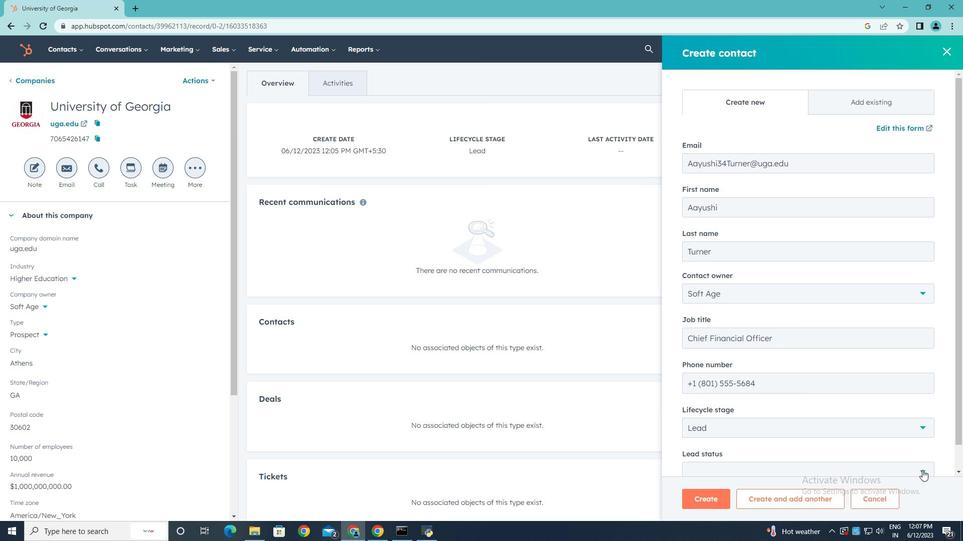 
Action: Mouse moved to (856, 401)
Screenshot: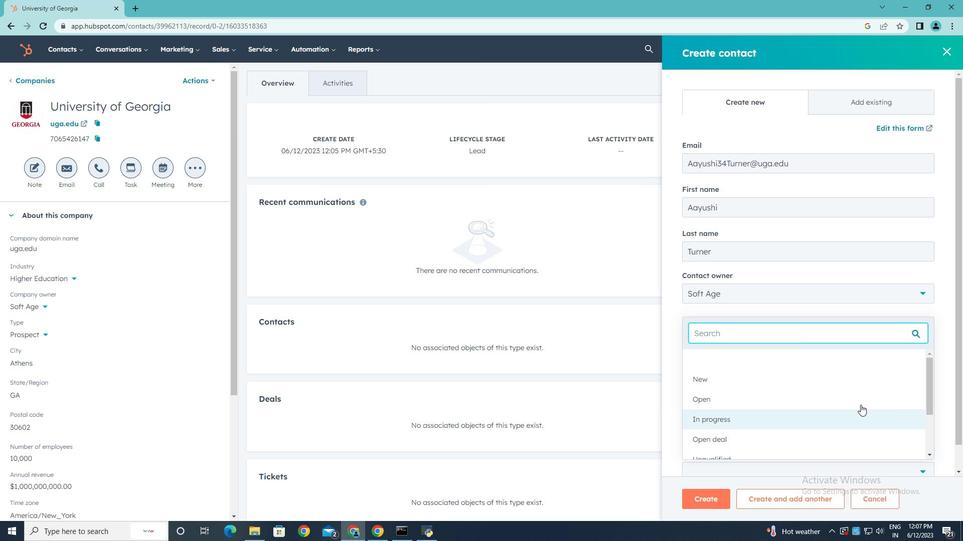 
Action: Mouse pressed left at (856, 401)
Screenshot: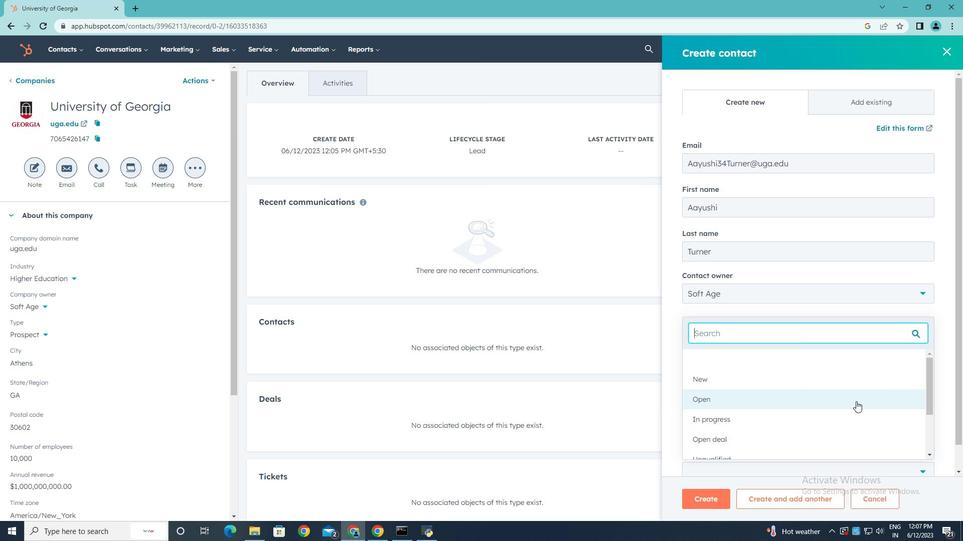 
Action: Mouse scrolled (856, 401) with delta (0, 0)
Screenshot: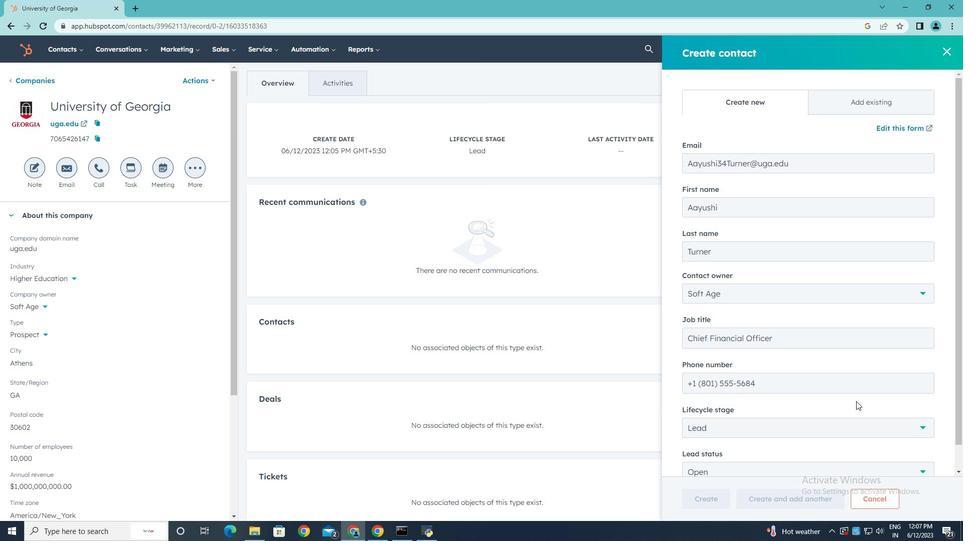 
Action: Mouse scrolled (856, 401) with delta (0, 0)
Screenshot: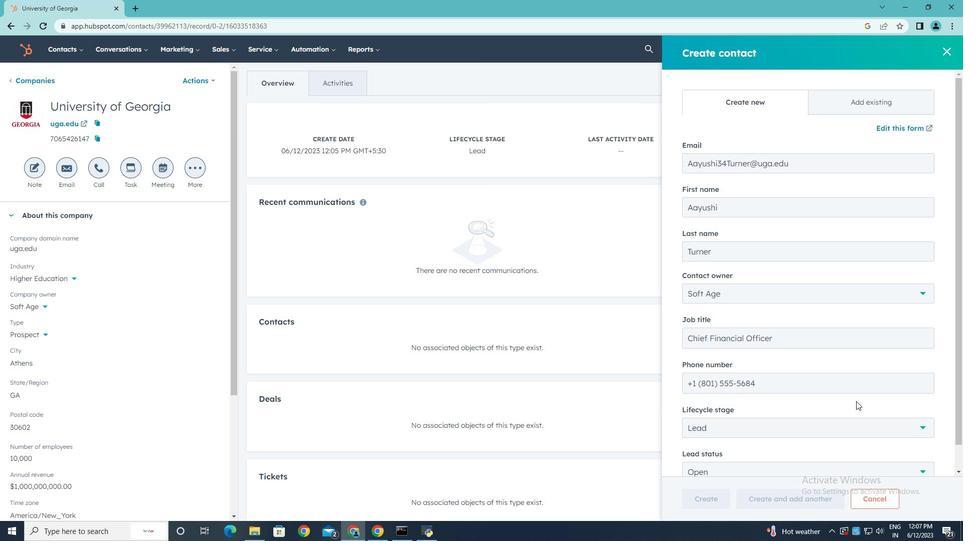 
Action: Mouse scrolled (856, 401) with delta (0, 0)
Screenshot: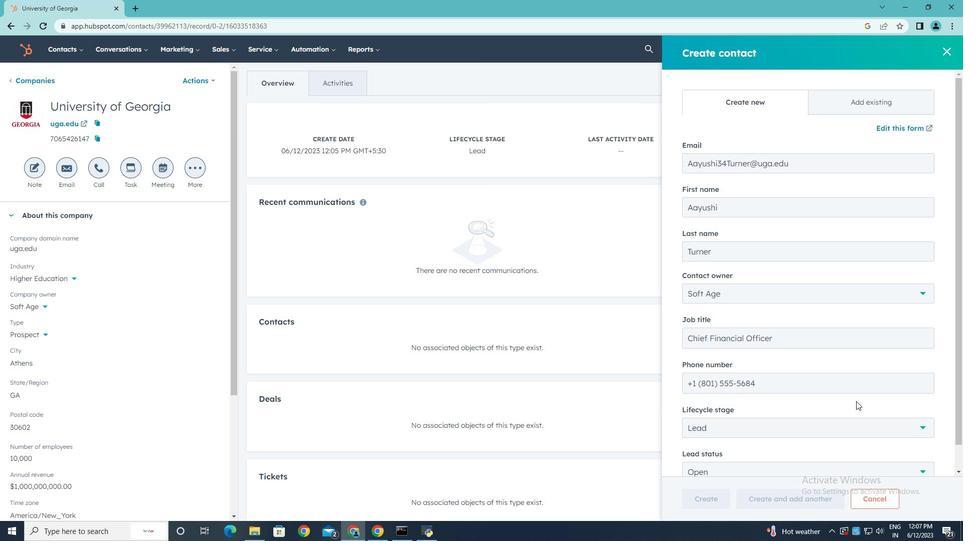 
Action: Mouse moved to (715, 505)
Screenshot: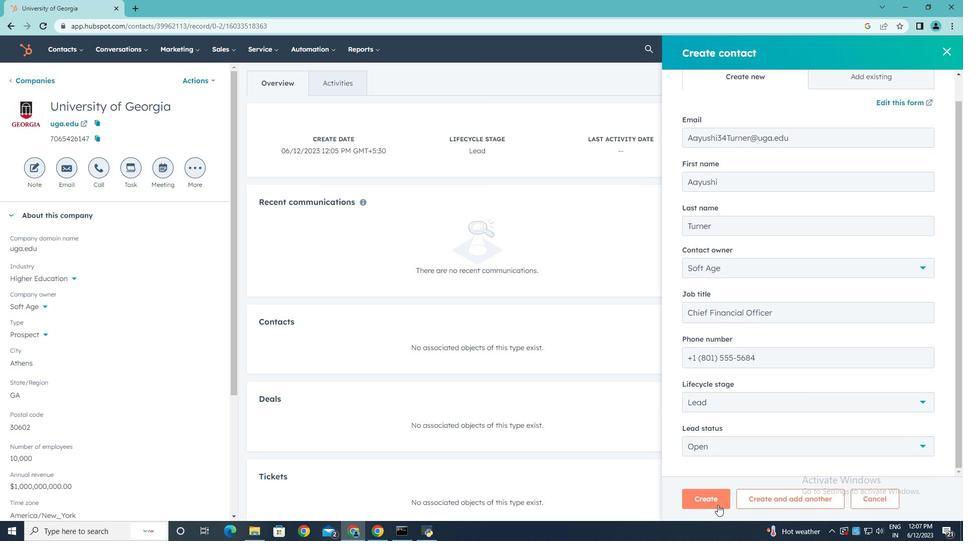 
Action: Mouse pressed left at (715, 505)
Screenshot: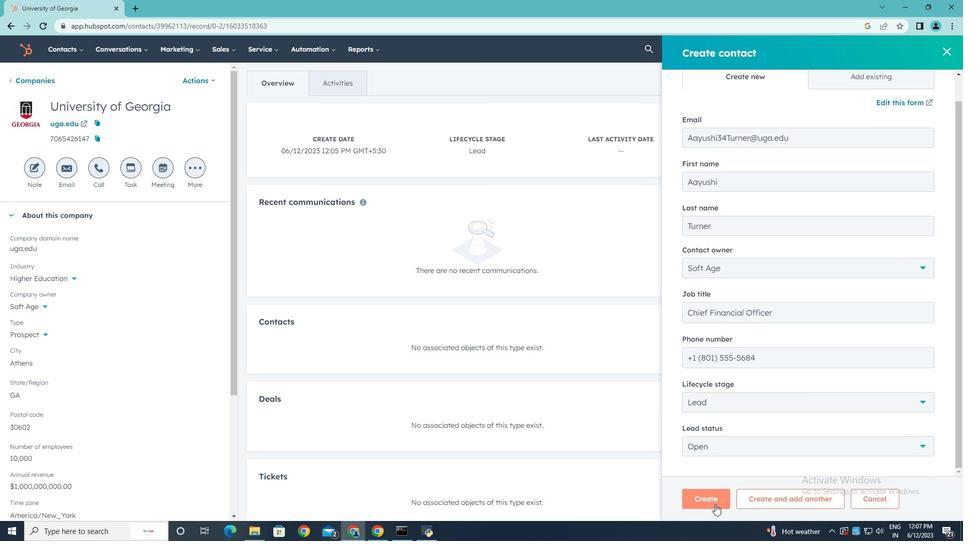 
Action: Mouse moved to (634, 406)
Screenshot: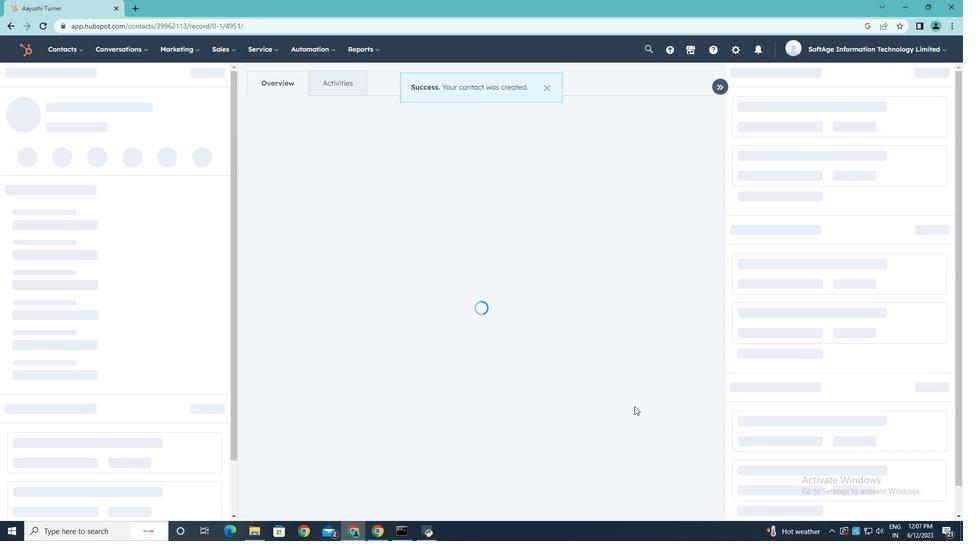 
